 Task: Check the percentage active listings of cathedral ceiling in the last 5 years.
Action: Mouse moved to (748, 167)
Screenshot: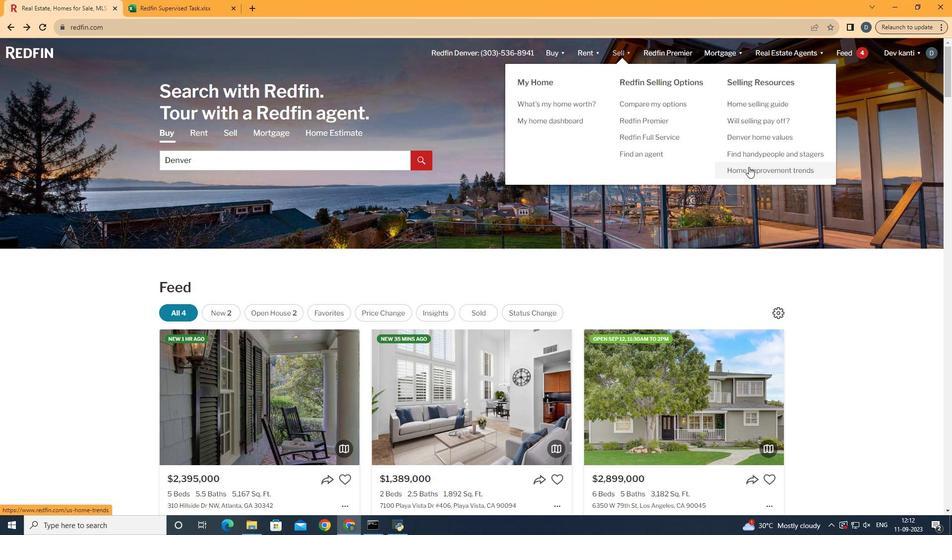 
Action: Mouse pressed left at (748, 167)
Screenshot: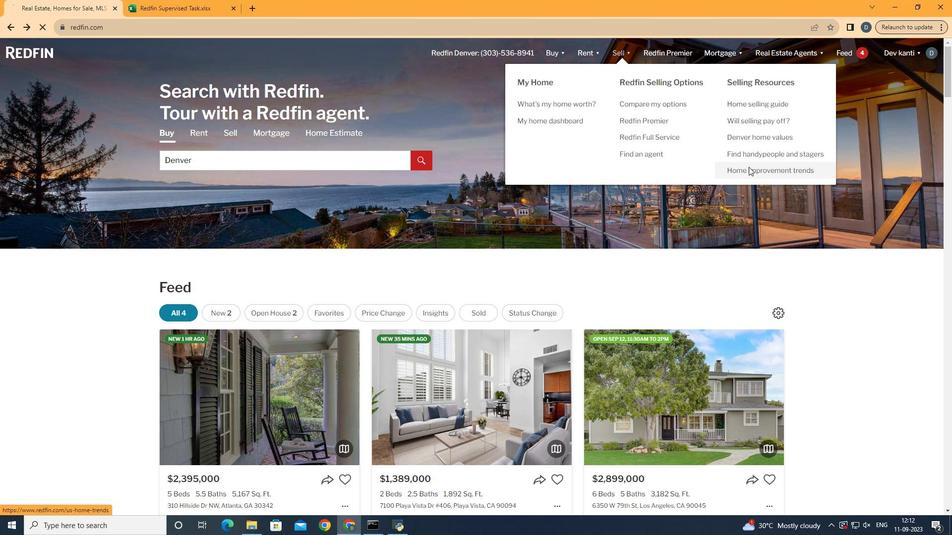 
Action: Mouse moved to (238, 187)
Screenshot: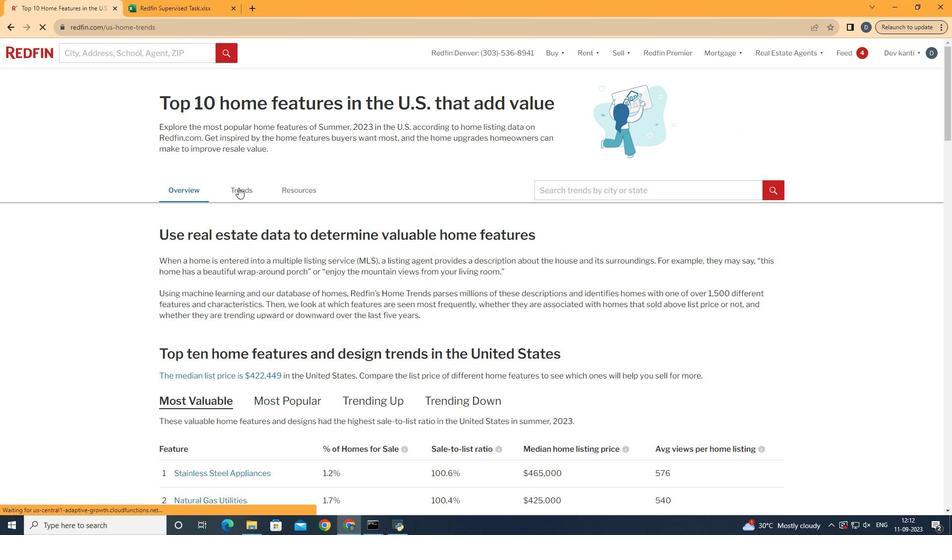 
Action: Mouse pressed left at (238, 187)
Screenshot: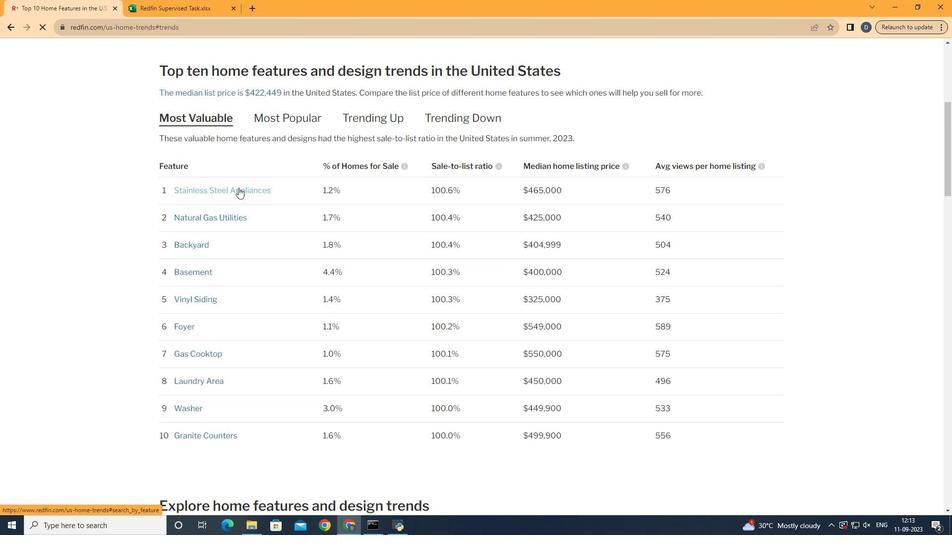 
Action: Mouse moved to (321, 274)
Screenshot: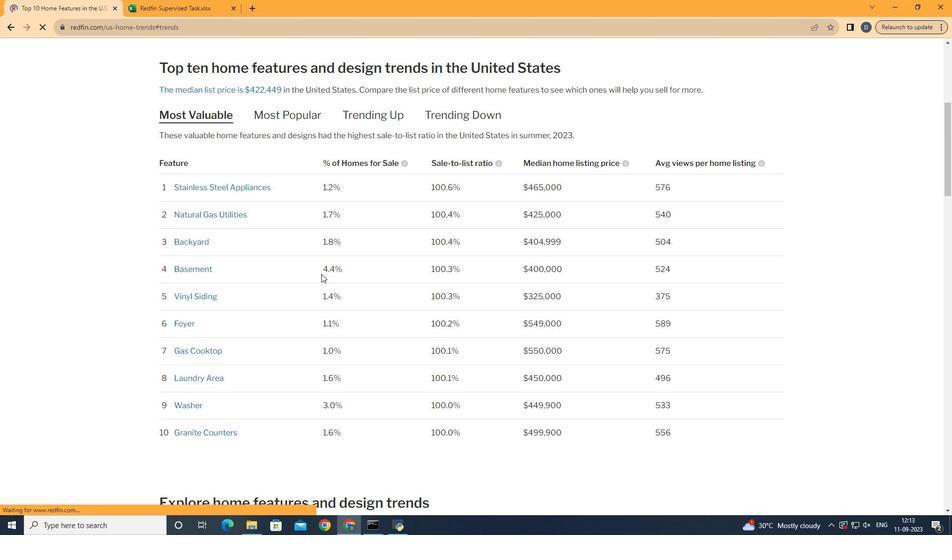 
Action: Mouse scrolled (321, 273) with delta (0, 0)
Screenshot: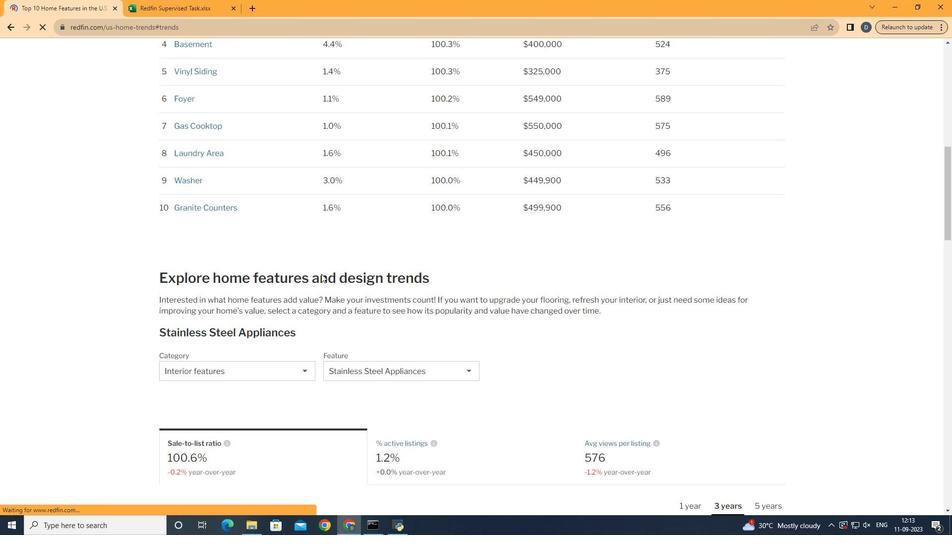 
Action: Mouse scrolled (321, 273) with delta (0, 0)
Screenshot: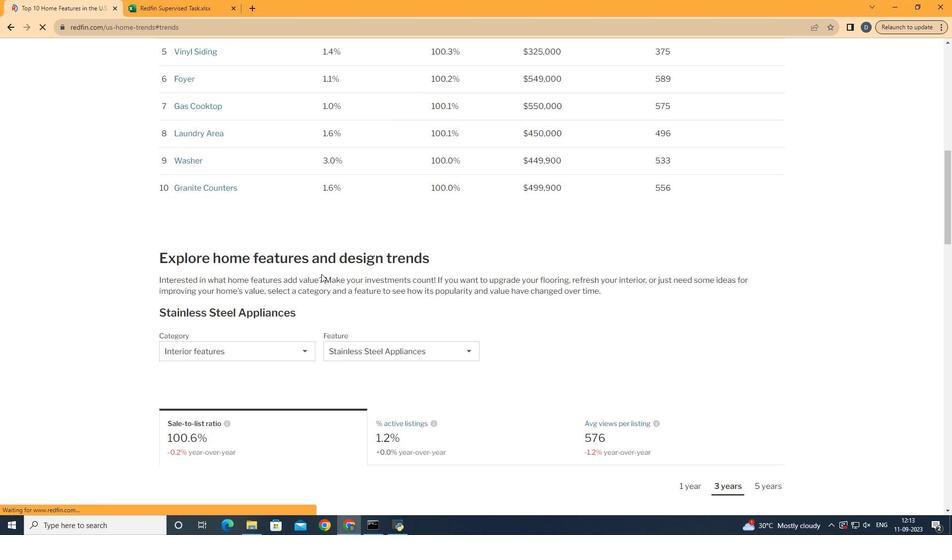 
Action: Mouse scrolled (321, 273) with delta (0, 0)
Screenshot: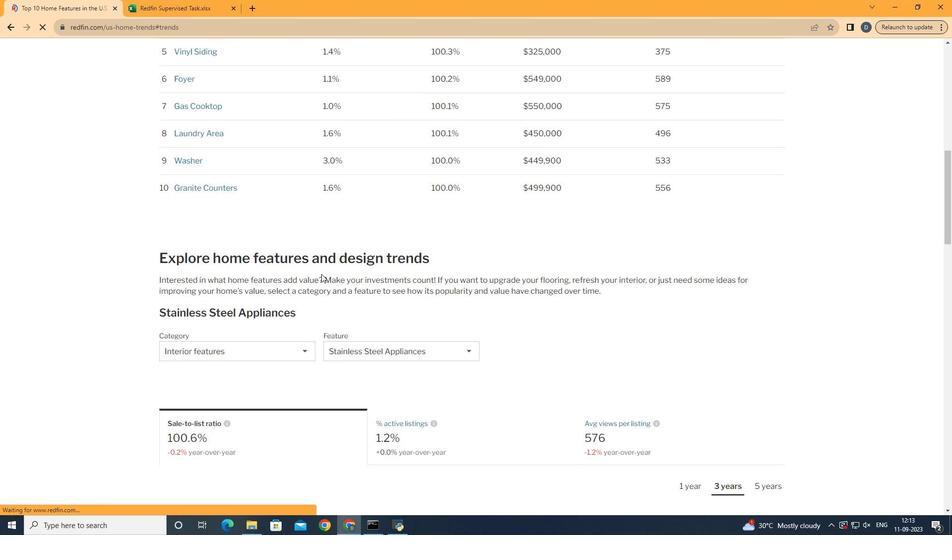 
Action: Mouse scrolled (321, 273) with delta (0, 0)
Screenshot: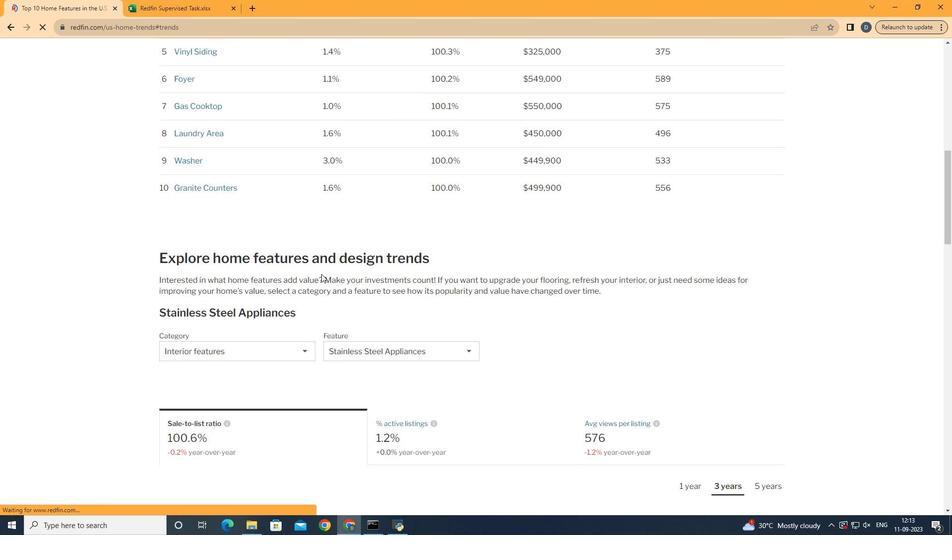 
Action: Mouse scrolled (321, 273) with delta (0, 0)
Screenshot: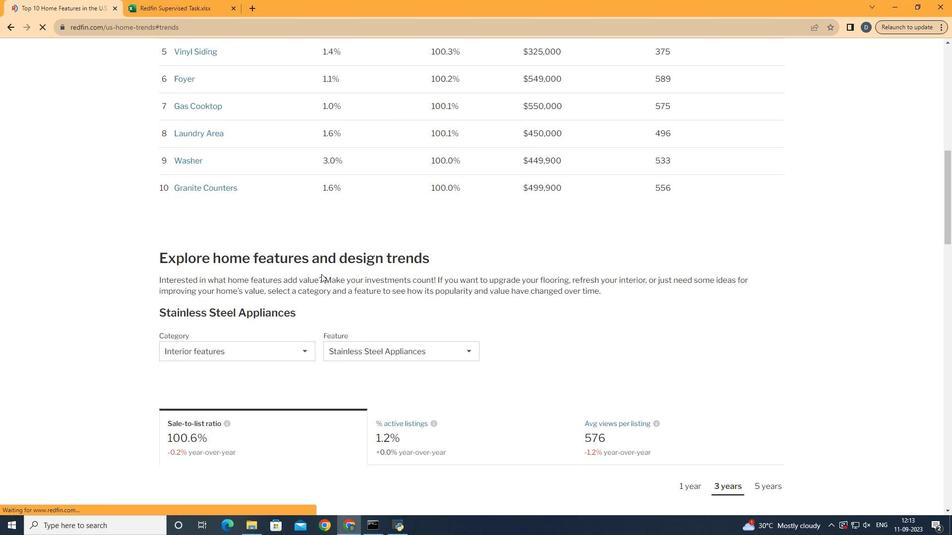
Action: Mouse scrolled (321, 273) with delta (0, 0)
Screenshot: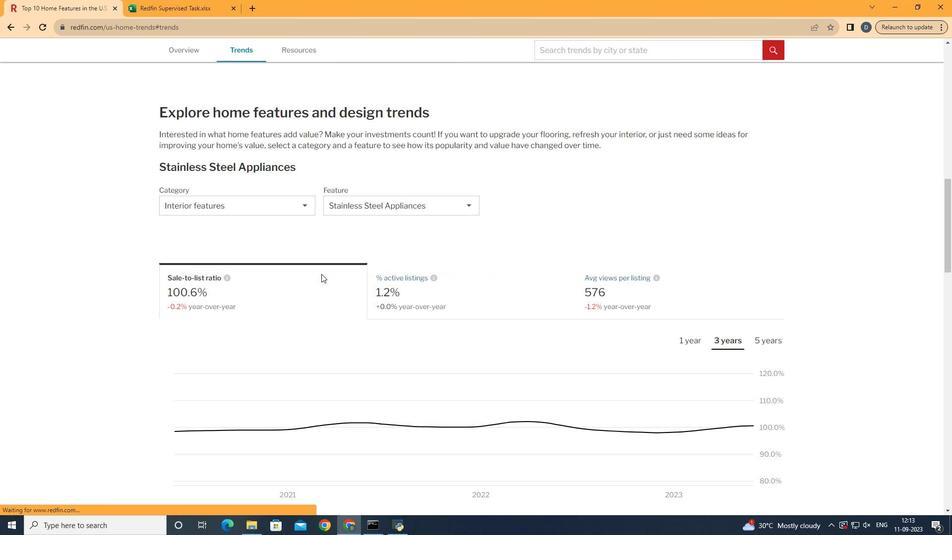 
Action: Mouse scrolled (321, 273) with delta (0, 0)
Screenshot: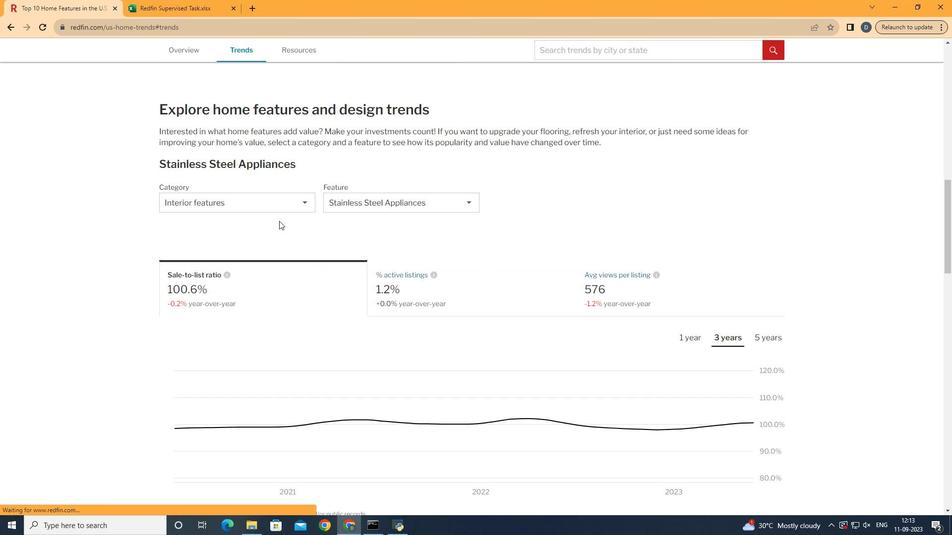 
Action: Mouse scrolled (321, 273) with delta (0, 0)
Screenshot: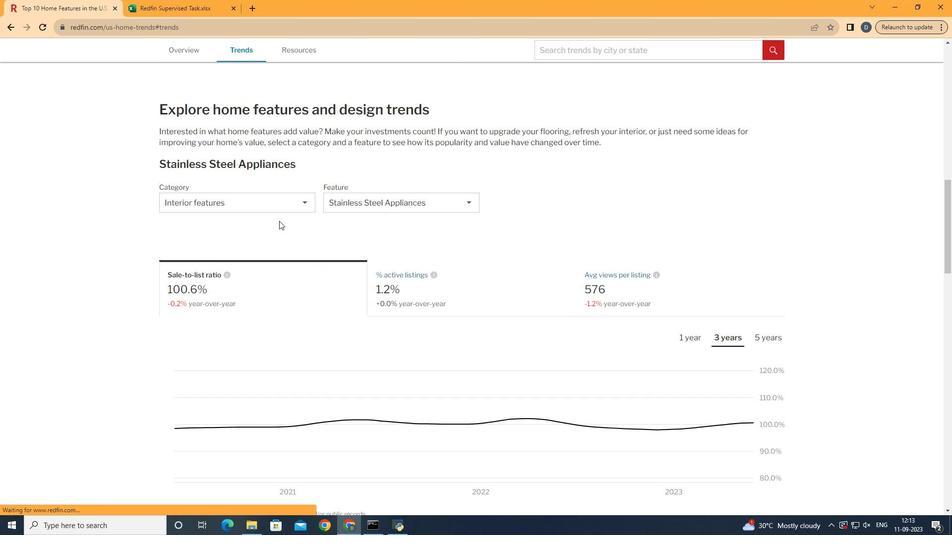 
Action: Mouse moved to (261, 215)
Screenshot: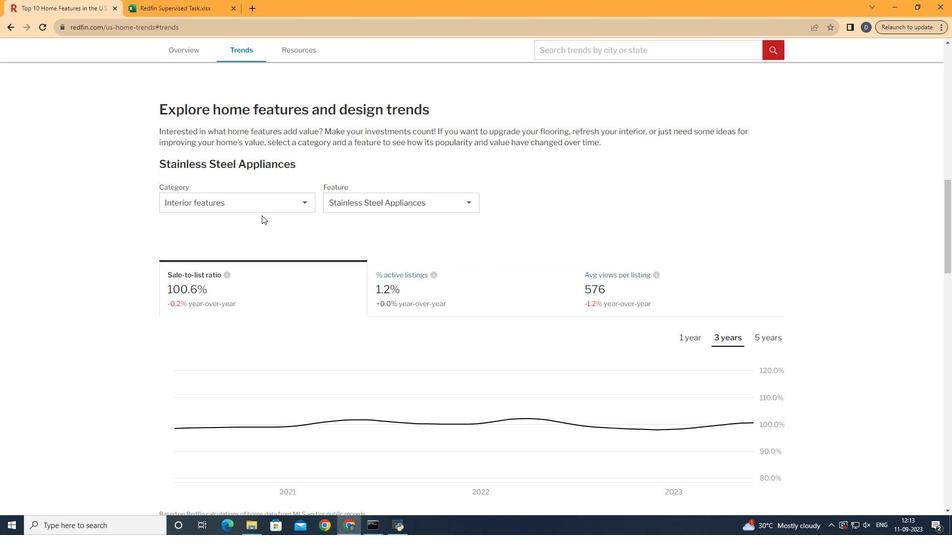 
Action: Mouse pressed left at (261, 215)
Screenshot: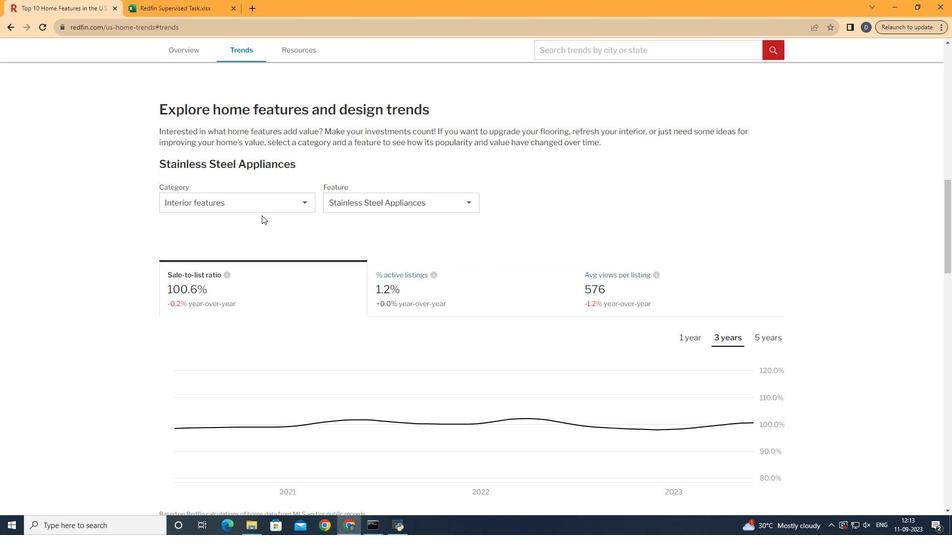 
Action: Mouse moved to (289, 202)
Screenshot: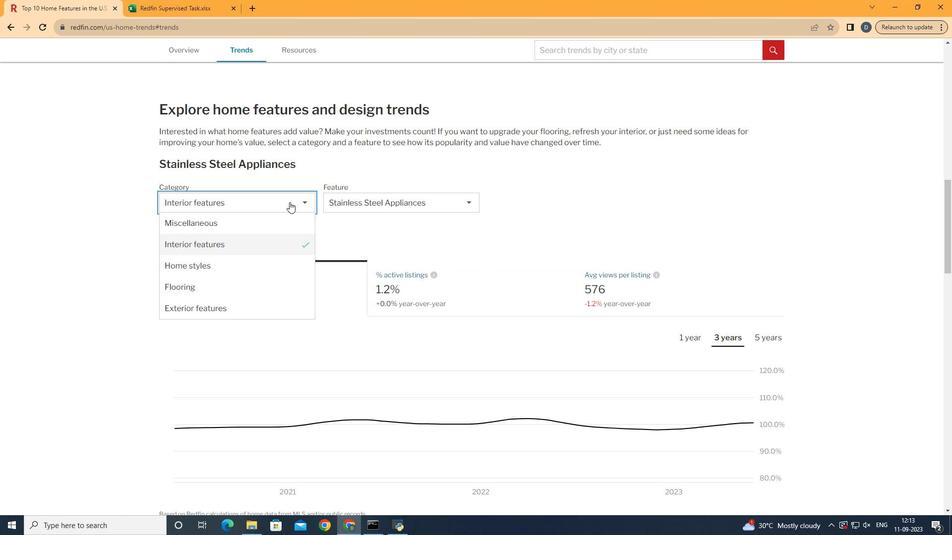 
Action: Mouse pressed left at (289, 202)
Screenshot: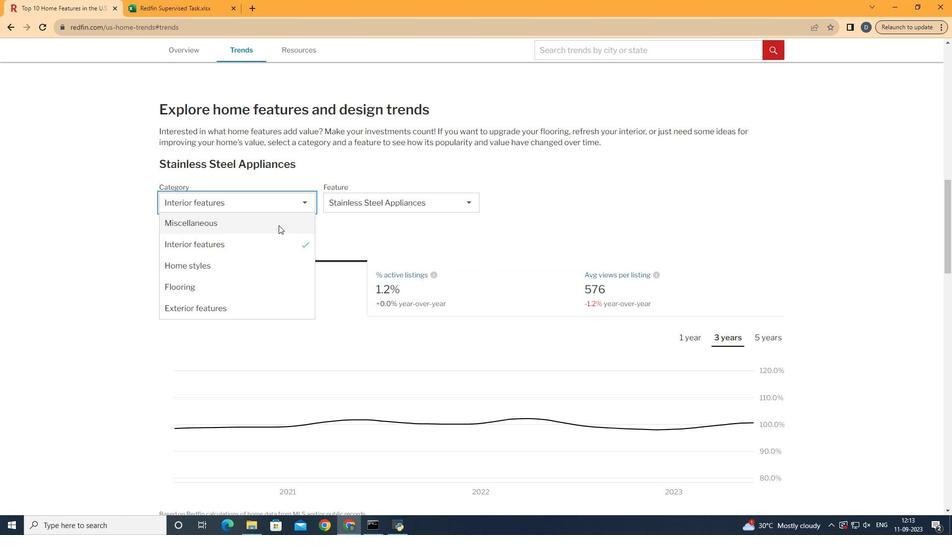 
Action: Mouse moved to (278, 234)
Screenshot: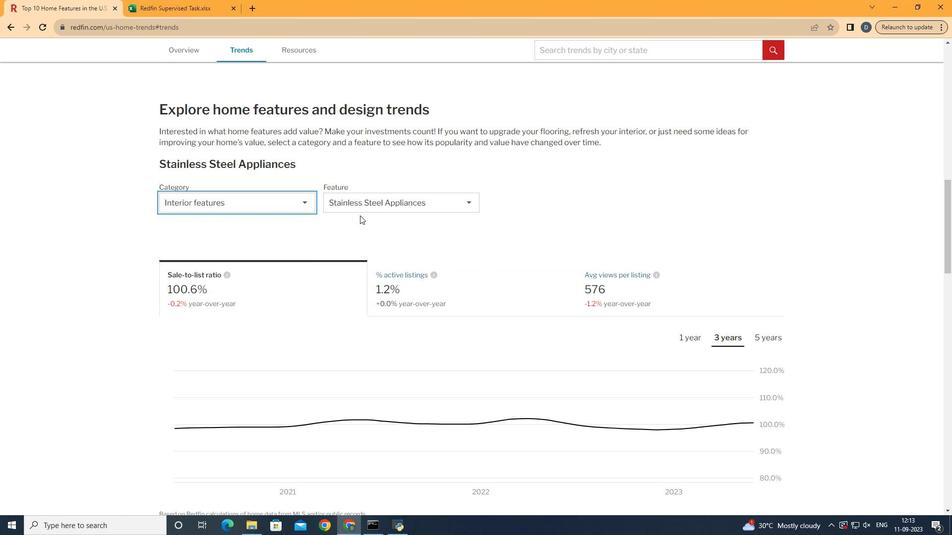 
Action: Mouse pressed left at (278, 234)
Screenshot: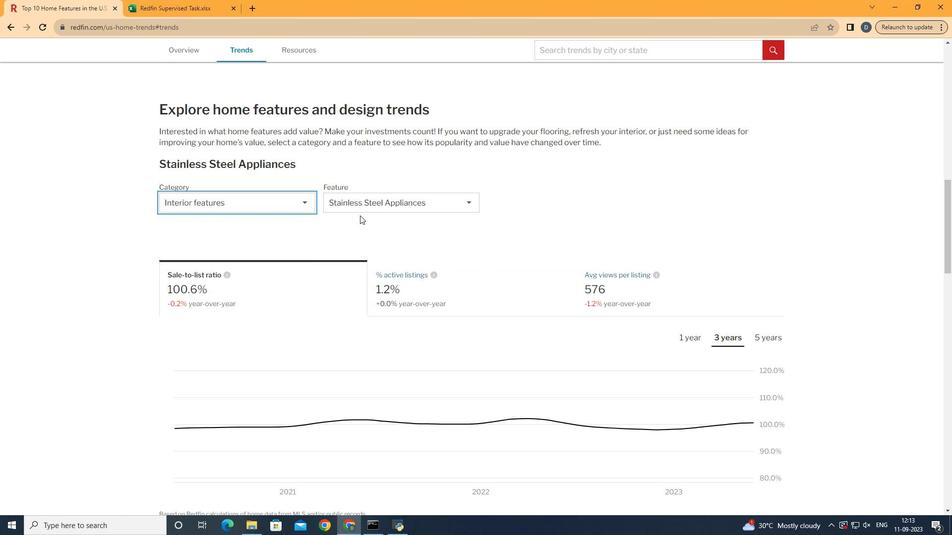 
Action: Mouse moved to (392, 204)
Screenshot: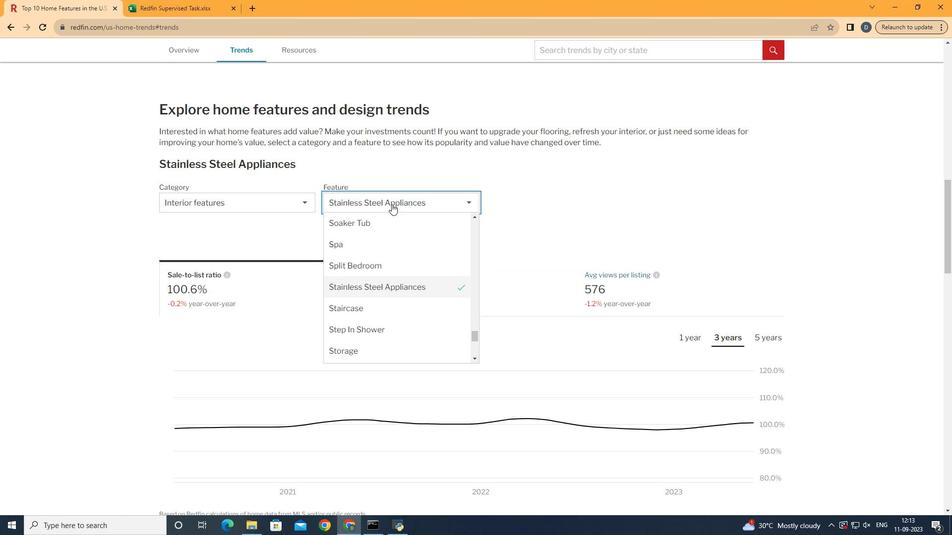 
Action: Mouse pressed left at (392, 204)
Screenshot: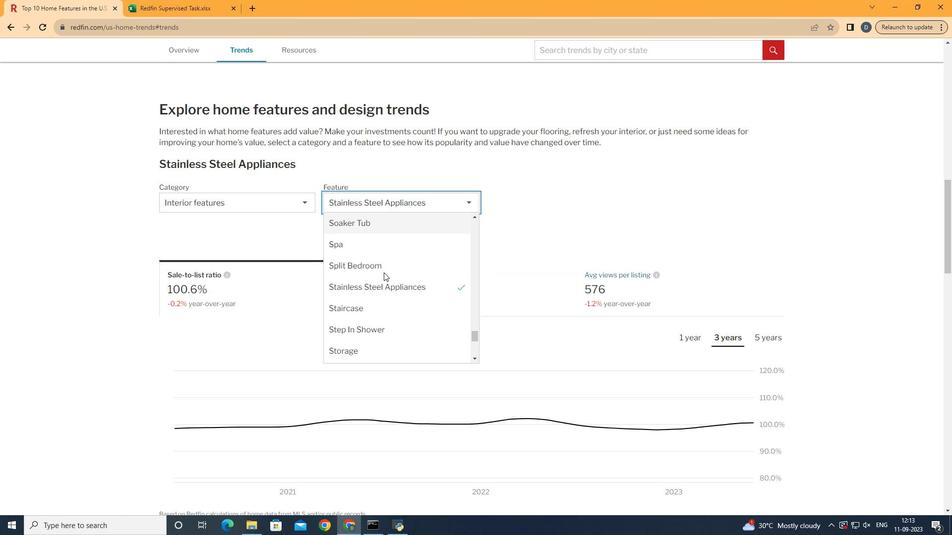 
Action: Mouse moved to (390, 298)
Screenshot: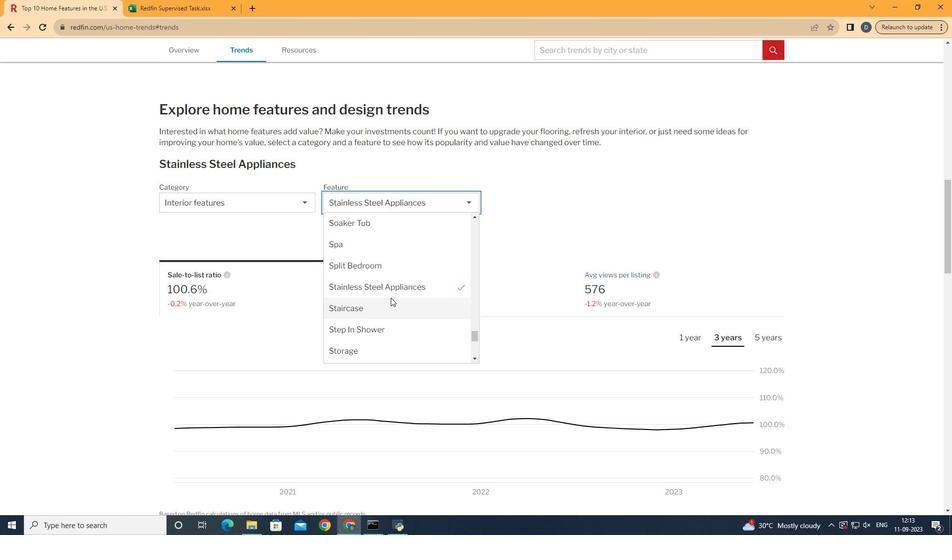 
Action: Mouse scrolled (390, 298) with delta (0, 0)
Screenshot: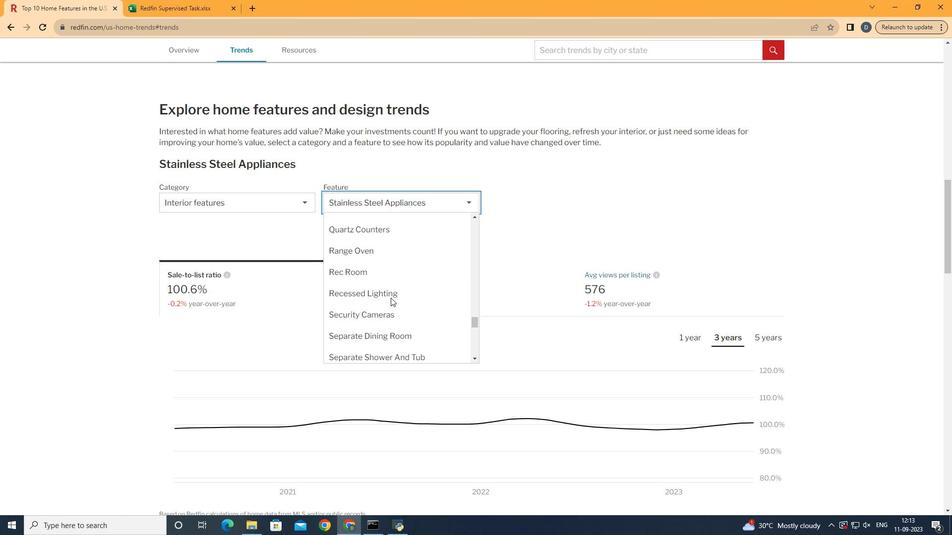 
Action: Mouse scrolled (390, 298) with delta (0, 0)
Screenshot: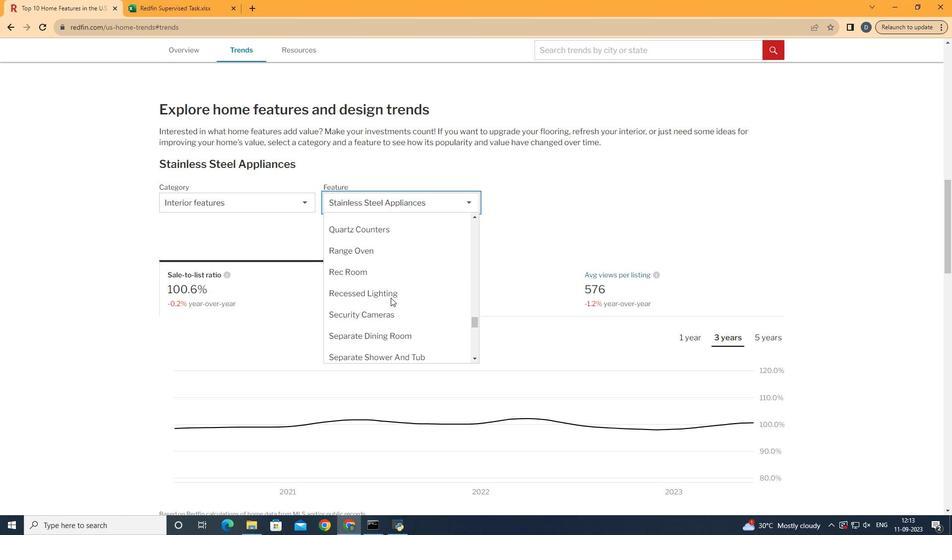 
Action: Mouse scrolled (390, 298) with delta (0, 0)
Screenshot: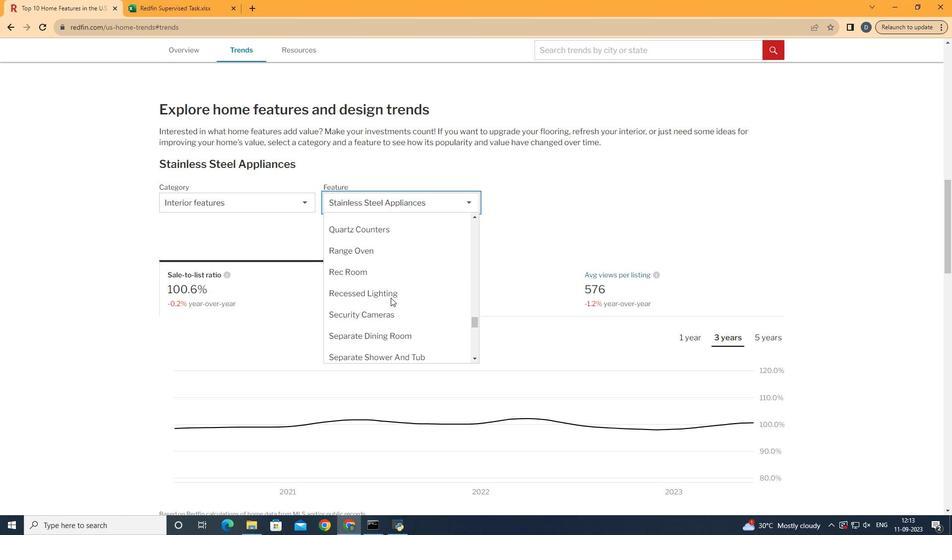 
Action: Mouse scrolled (390, 298) with delta (0, 0)
Screenshot: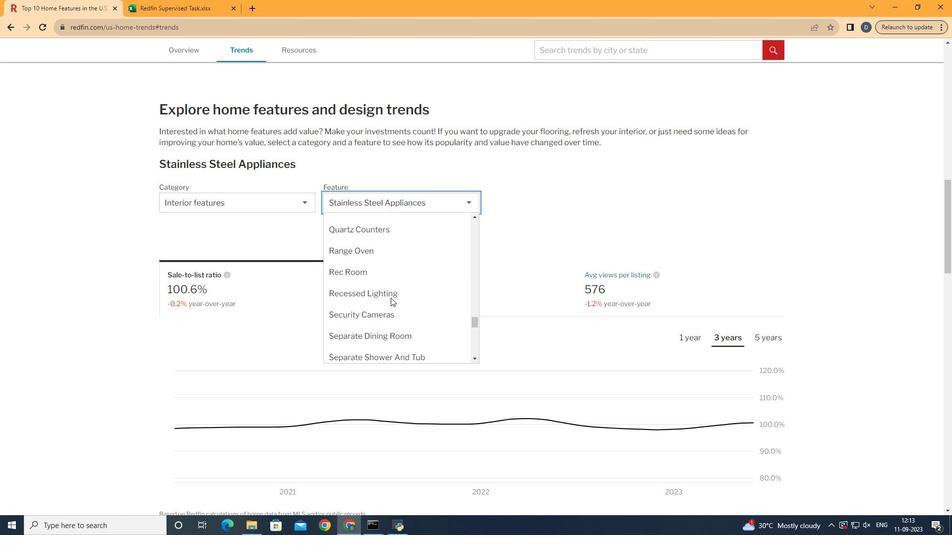 
Action: Mouse scrolled (390, 298) with delta (0, 0)
Screenshot: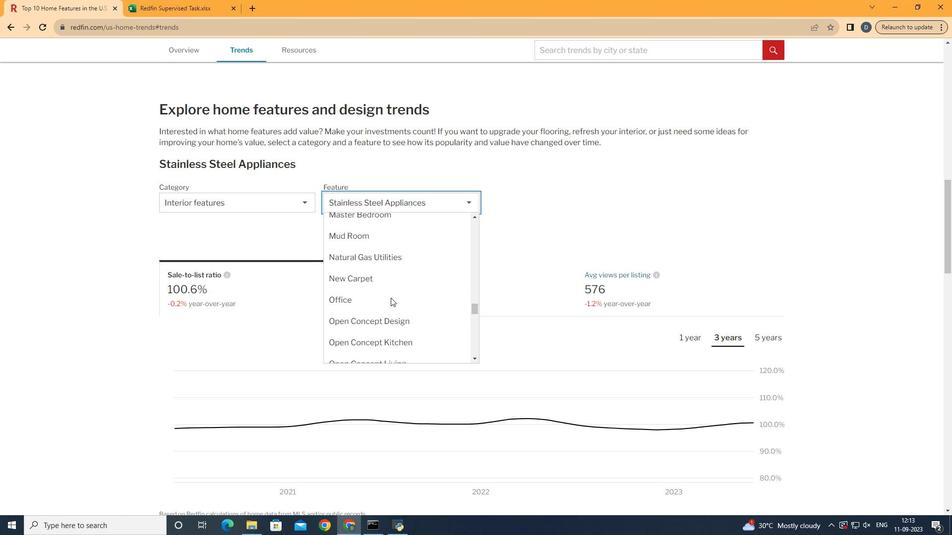 
Action: Mouse scrolled (390, 298) with delta (0, 0)
Screenshot: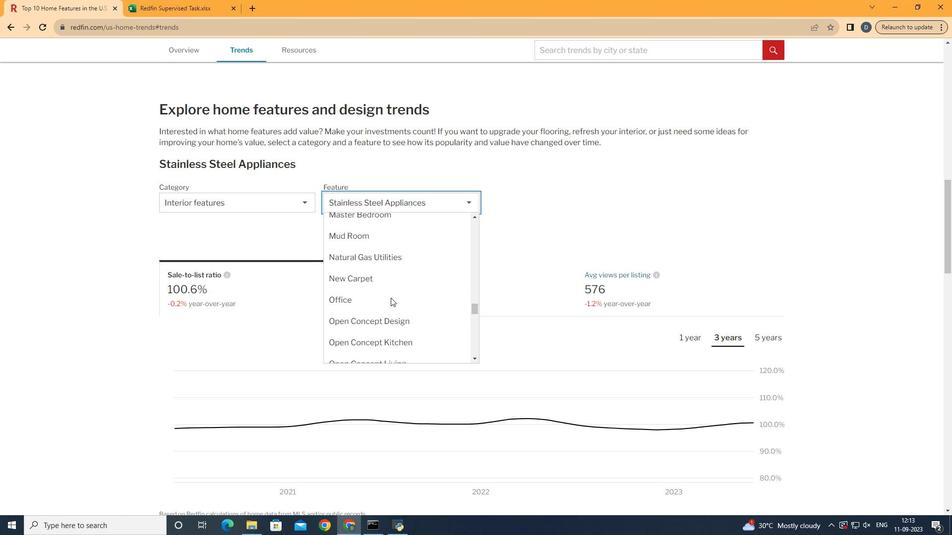 
Action: Mouse scrolled (390, 298) with delta (0, 0)
Screenshot: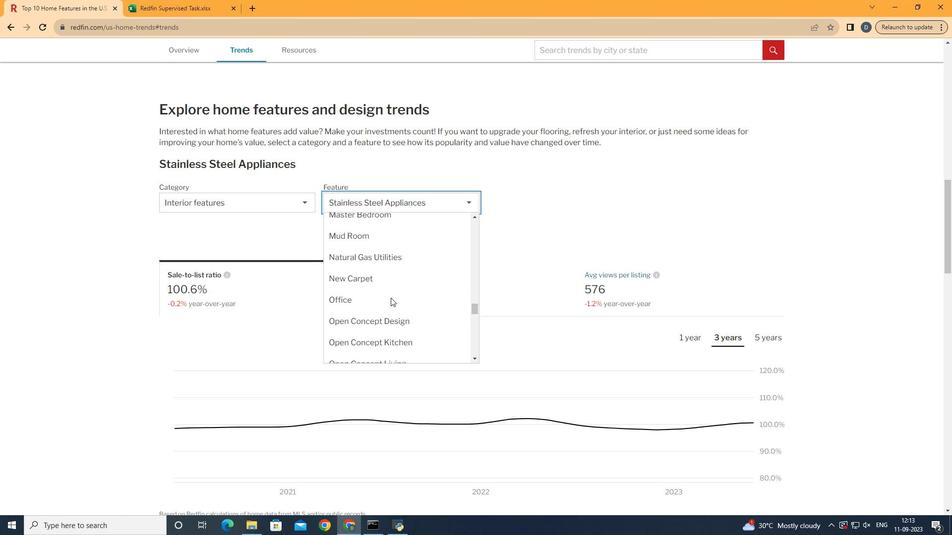 
Action: Mouse scrolled (390, 298) with delta (0, 0)
Screenshot: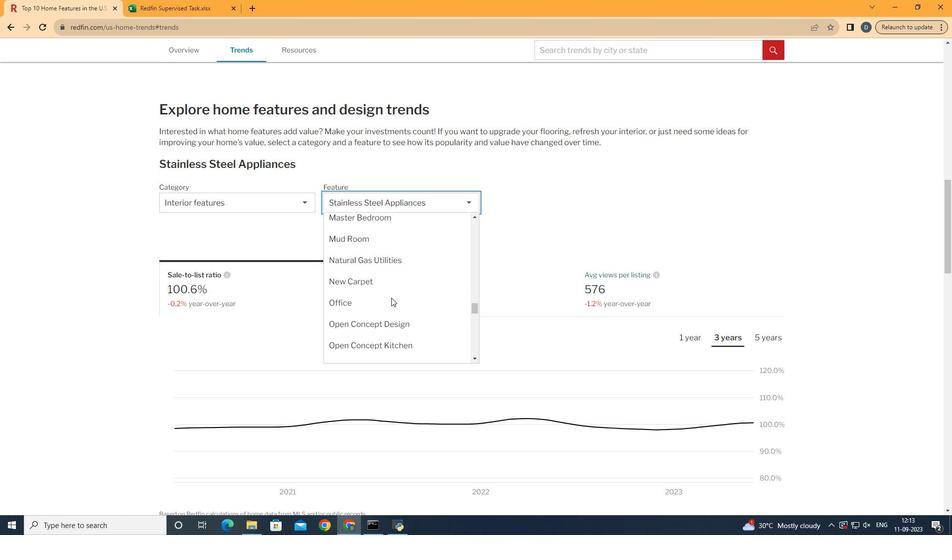 
Action: Mouse scrolled (390, 298) with delta (0, 0)
Screenshot: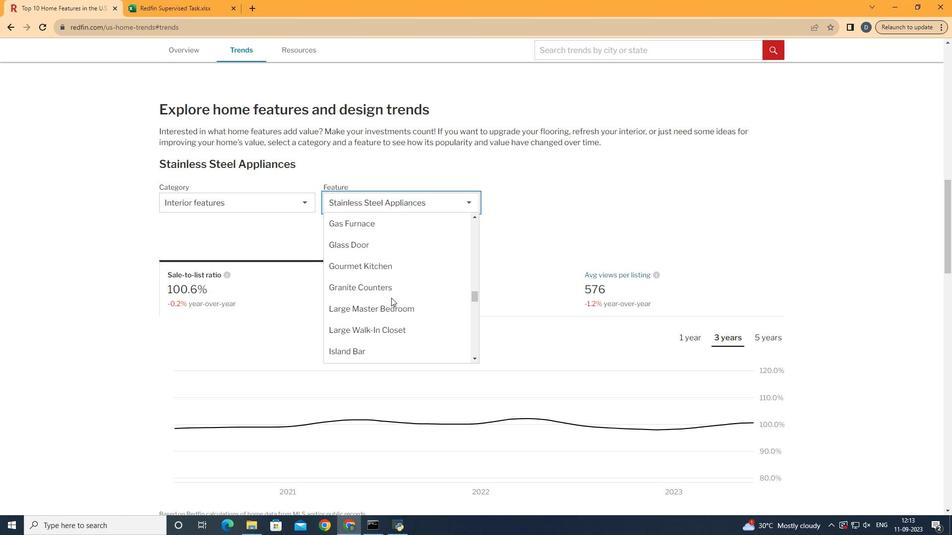 
Action: Mouse moved to (391, 298)
Screenshot: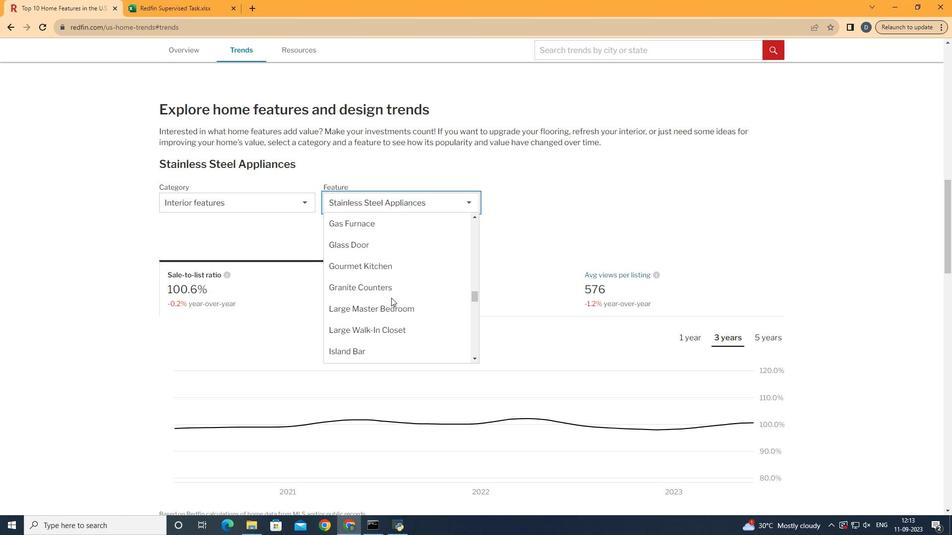 
Action: Mouse scrolled (391, 298) with delta (0, 0)
Screenshot: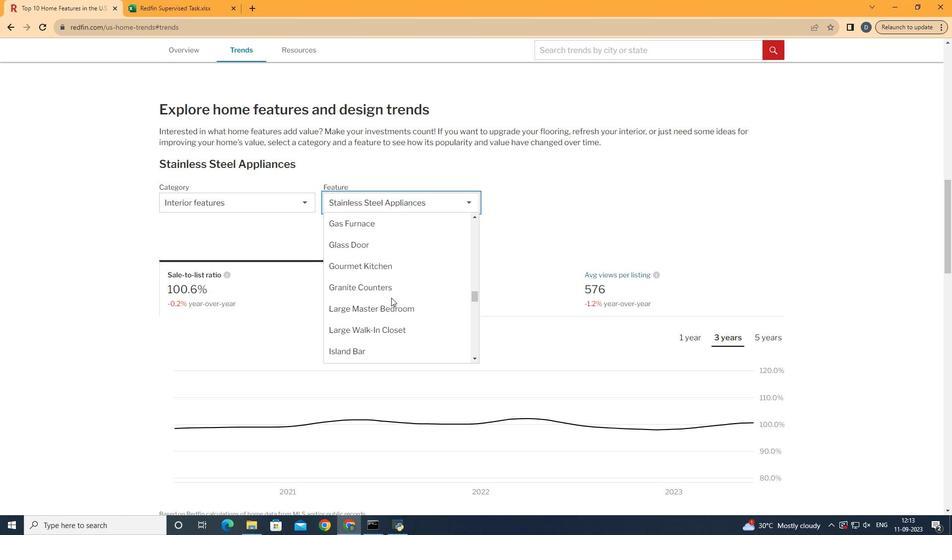 
Action: Mouse scrolled (391, 298) with delta (0, 0)
Screenshot: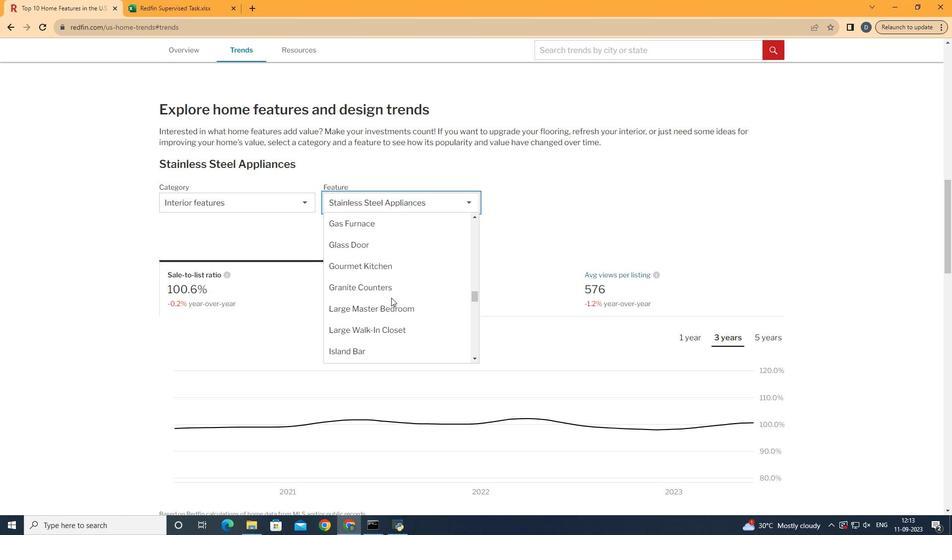 
Action: Mouse scrolled (391, 298) with delta (0, 0)
Screenshot: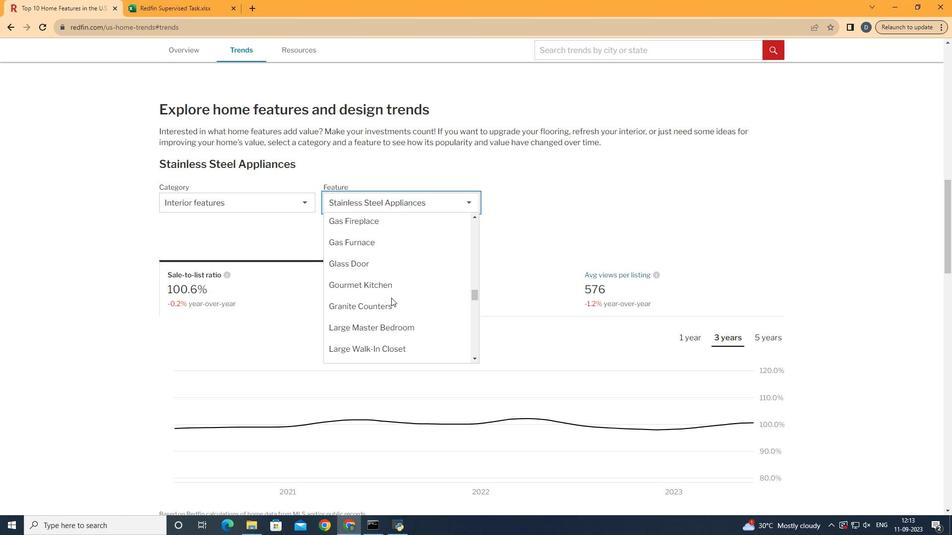 
Action: Mouse scrolled (391, 298) with delta (0, 0)
Screenshot: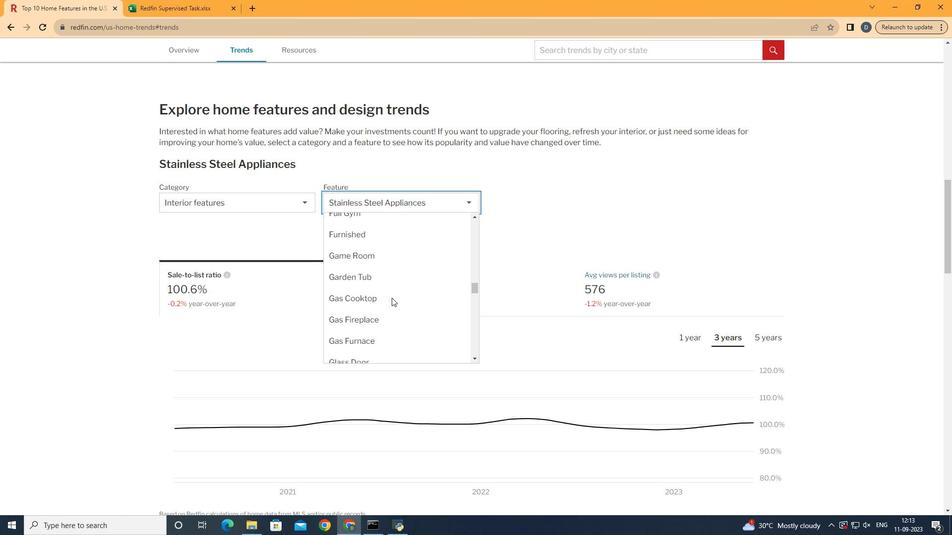 
Action: Mouse scrolled (391, 298) with delta (0, 0)
Screenshot: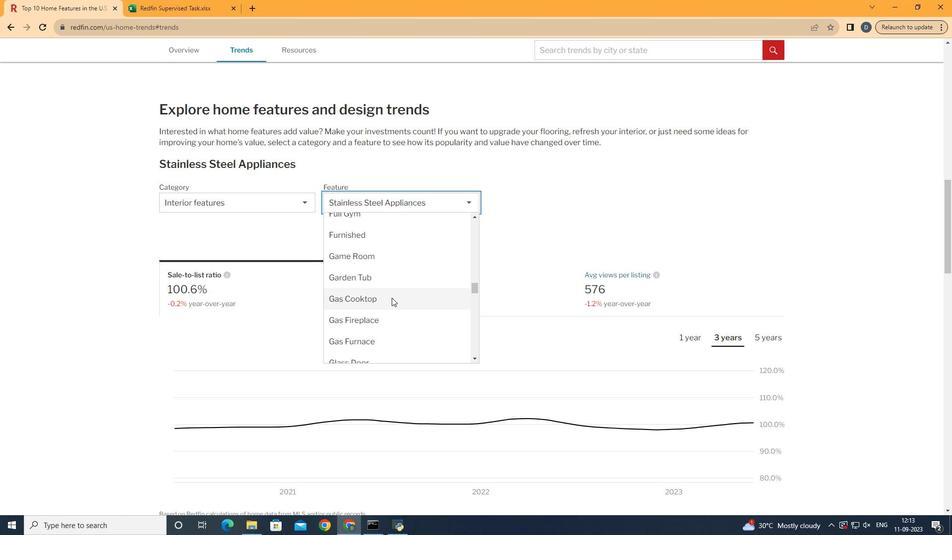 
Action: Mouse moved to (391, 298)
Screenshot: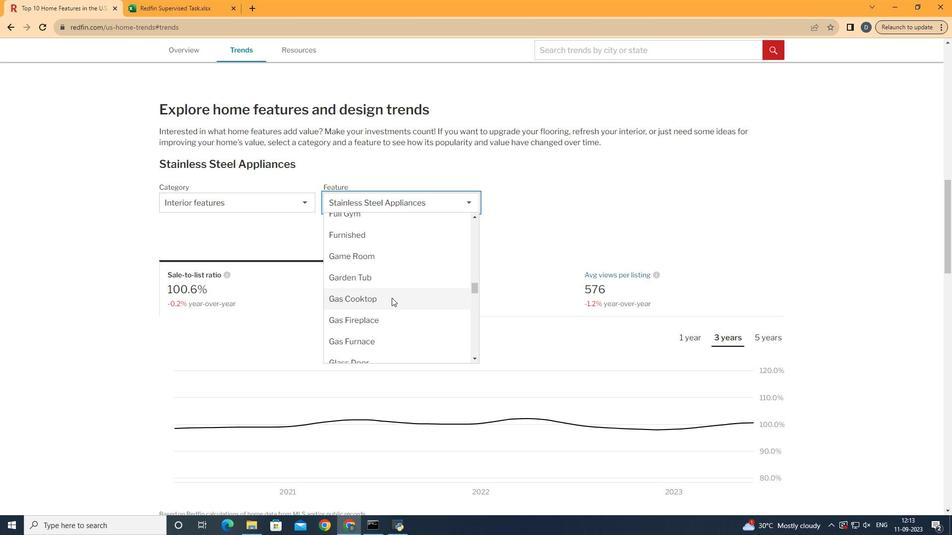 
Action: Mouse scrolled (391, 298) with delta (0, 0)
Screenshot: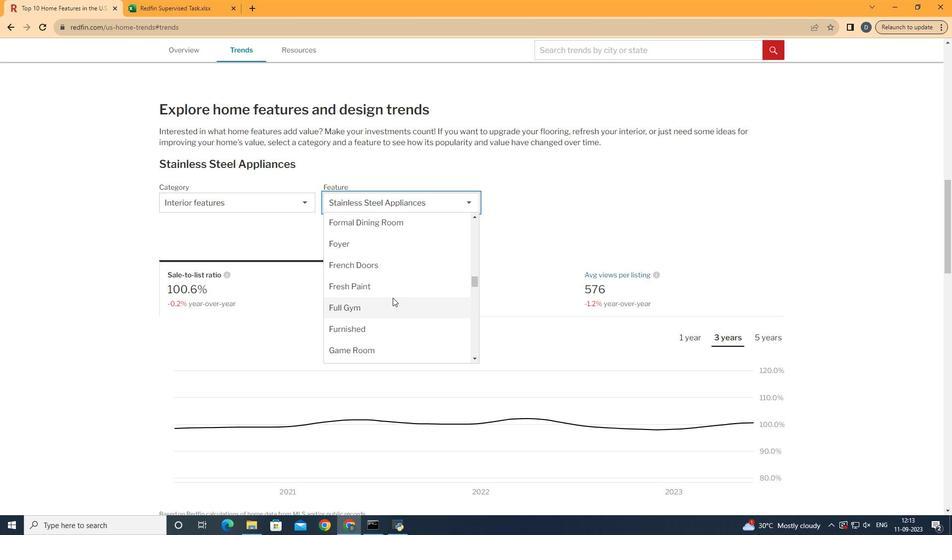 
Action: Mouse scrolled (391, 298) with delta (0, 0)
Screenshot: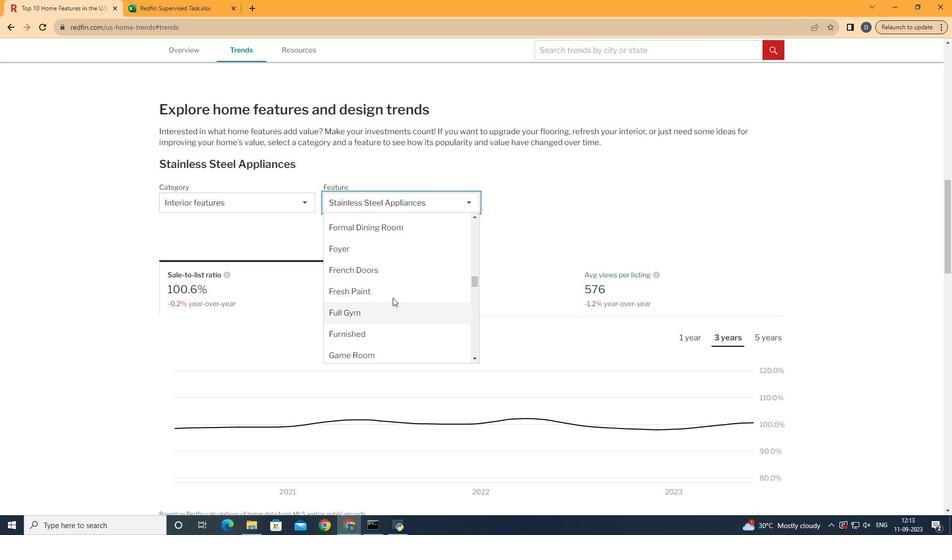 
Action: Mouse moved to (393, 297)
Screenshot: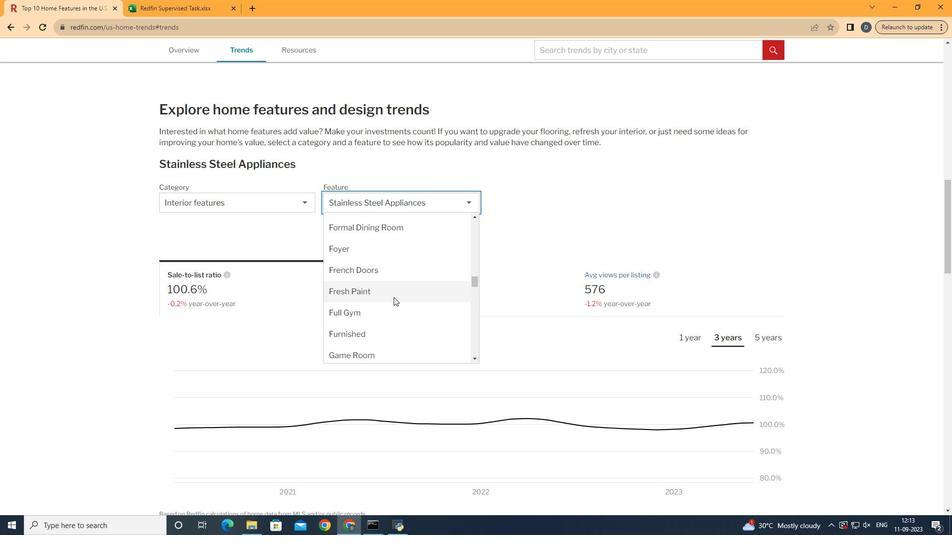 
Action: Mouse scrolled (393, 298) with delta (0, 0)
Screenshot: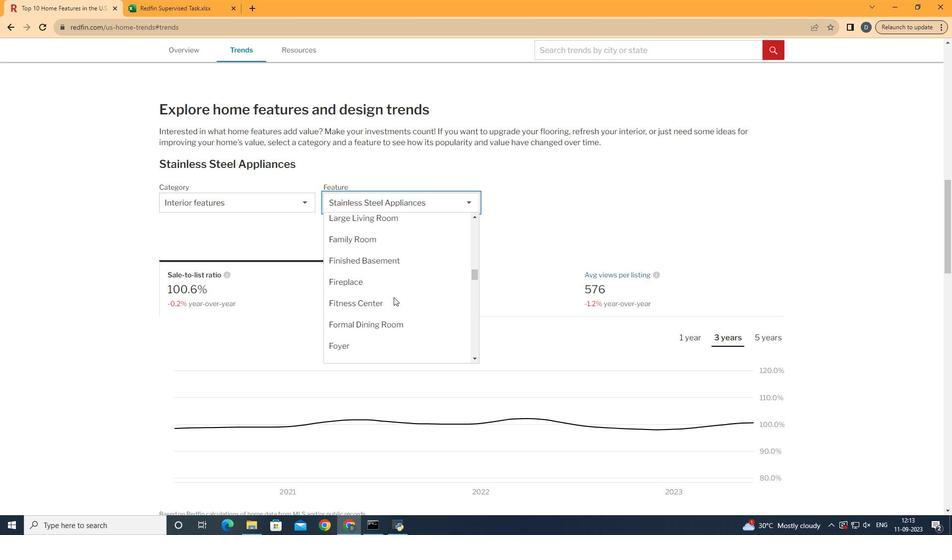 
Action: Mouse scrolled (393, 298) with delta (0, 0)
Screenshot: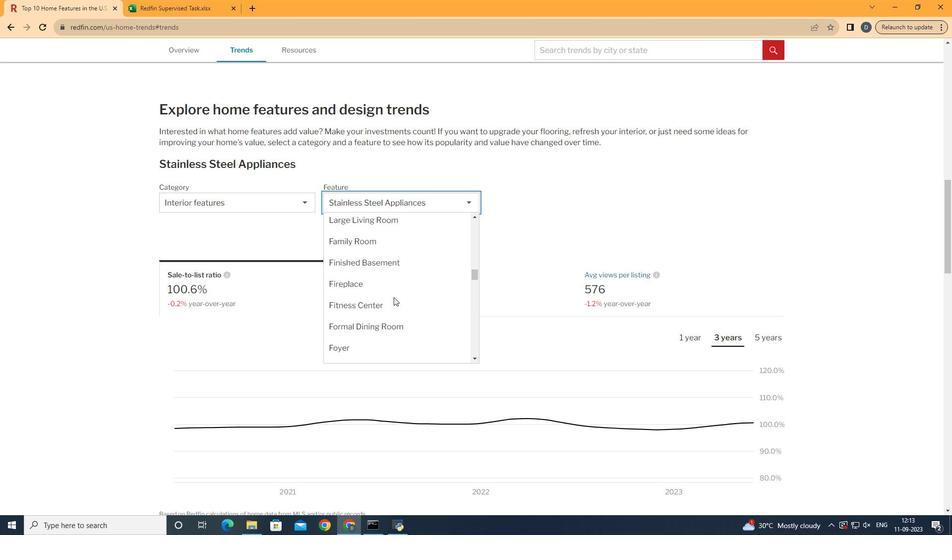 
Action: Mouse moved to (393, 297)
Screenshot: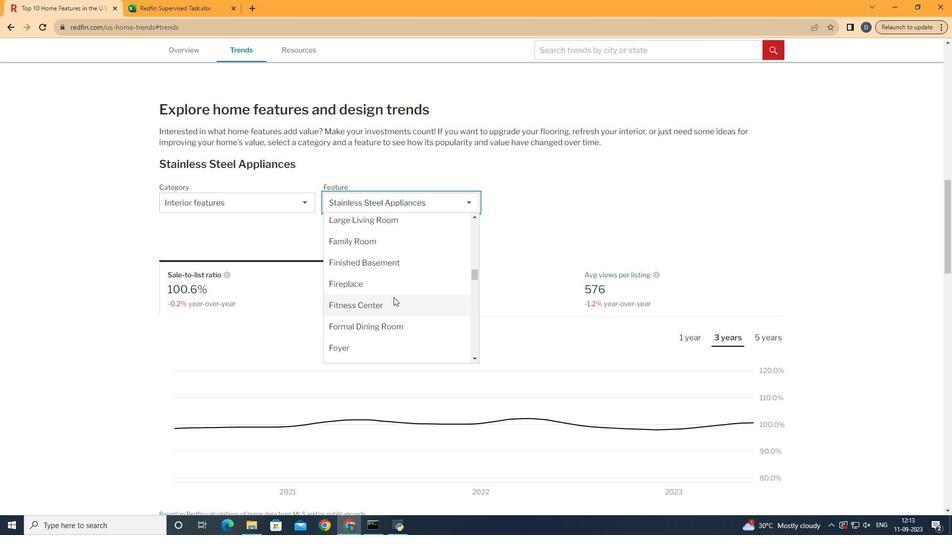
Action: Mouse scrolled (393, 298) with delta (0, 0)
Screenshot: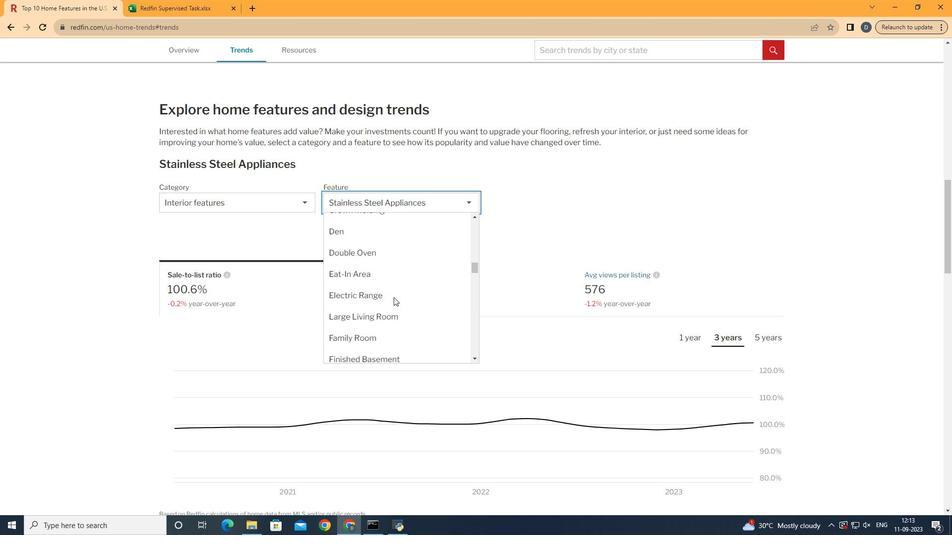 
Action: Mouse scrolled (393, 298) with delta (0, 0)
Screenshot: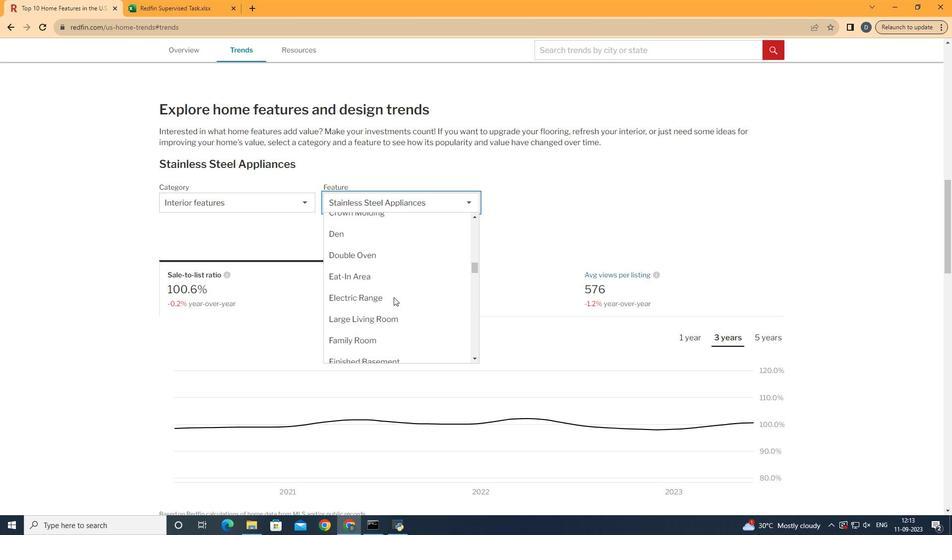 
Action: Mouse scrolled (393, 298) with delta (0, 0)
Screenshot: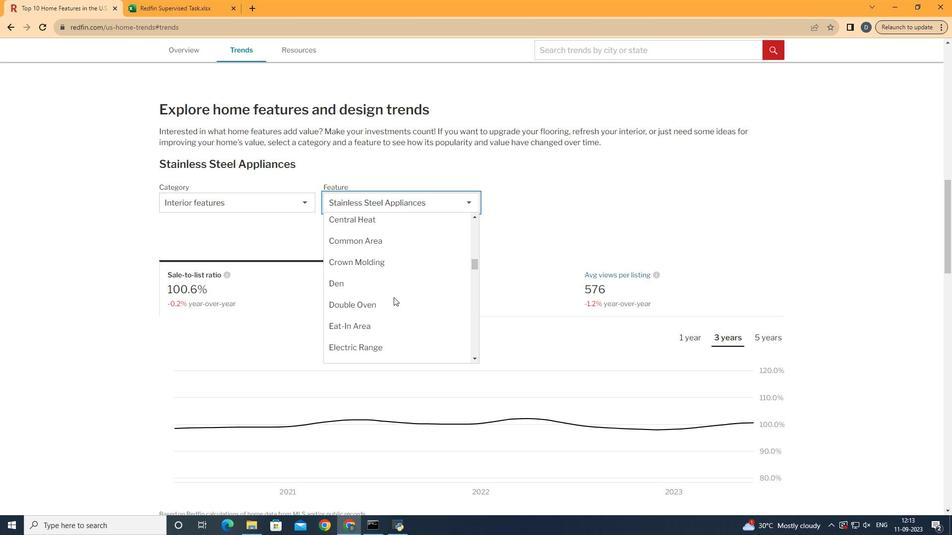 
Action: Mouse scrolled (393, 298) with delta (0, 0)
Screenshot: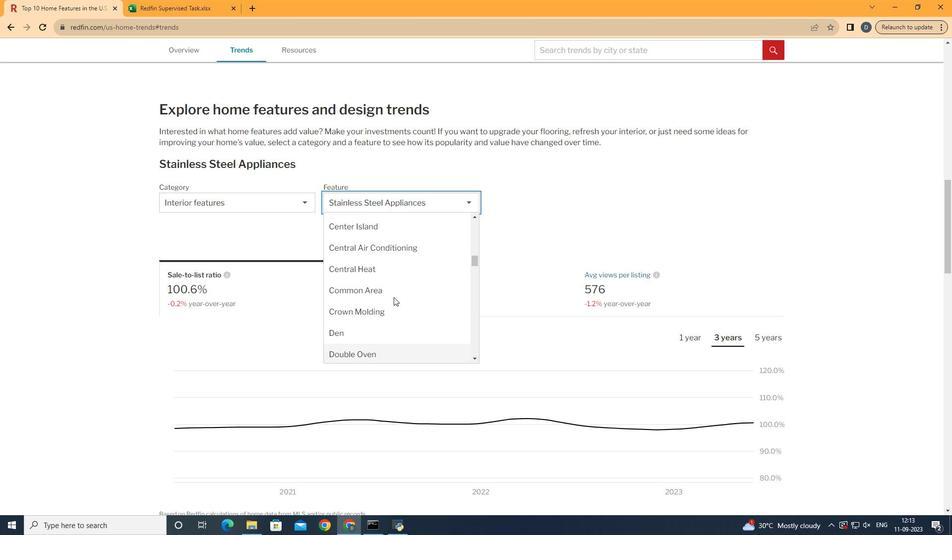 
Action: Mouse scrolled (393, 298) with delta (0, 0)
Screenshot: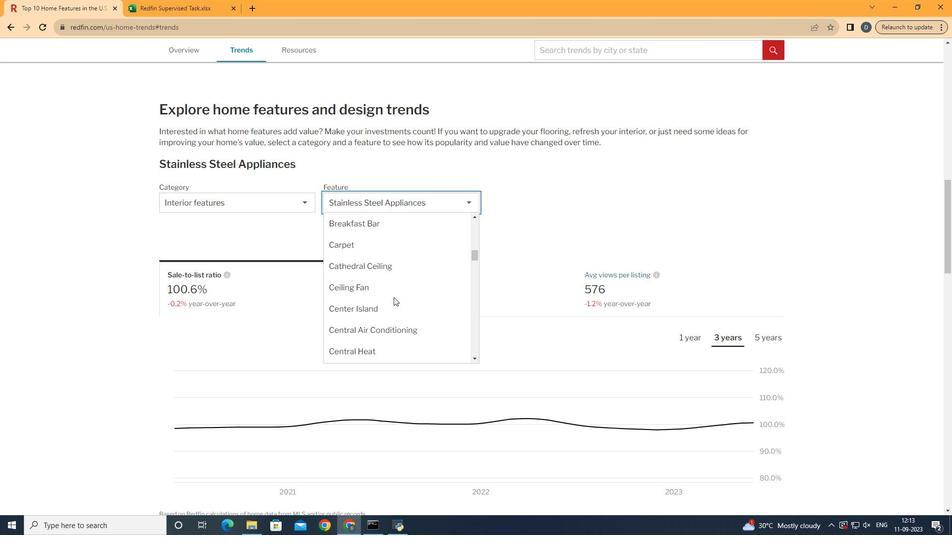 
Action: Mouse scrolled (393, 298) with delta (0, 0)
Screenshot: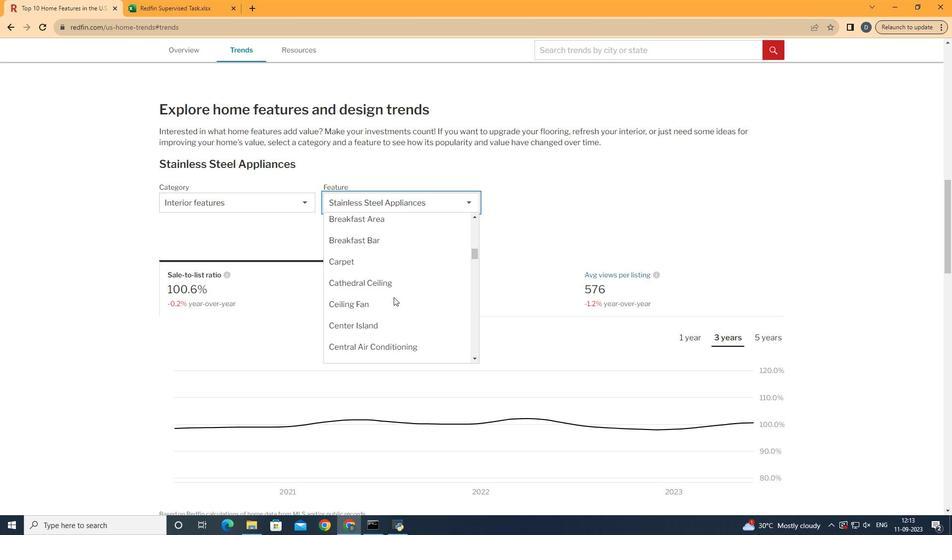 
Action: Mouse scrolled (393, 298) with delta (0, 0)
Screenshot: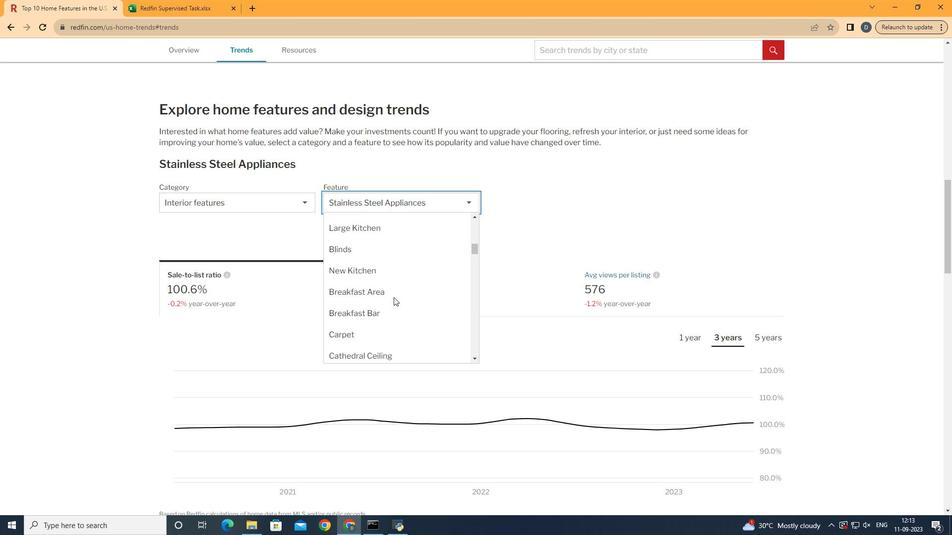 
Action: Mouse scrolled (393, 298) with delta (0, 0)
Screenshot: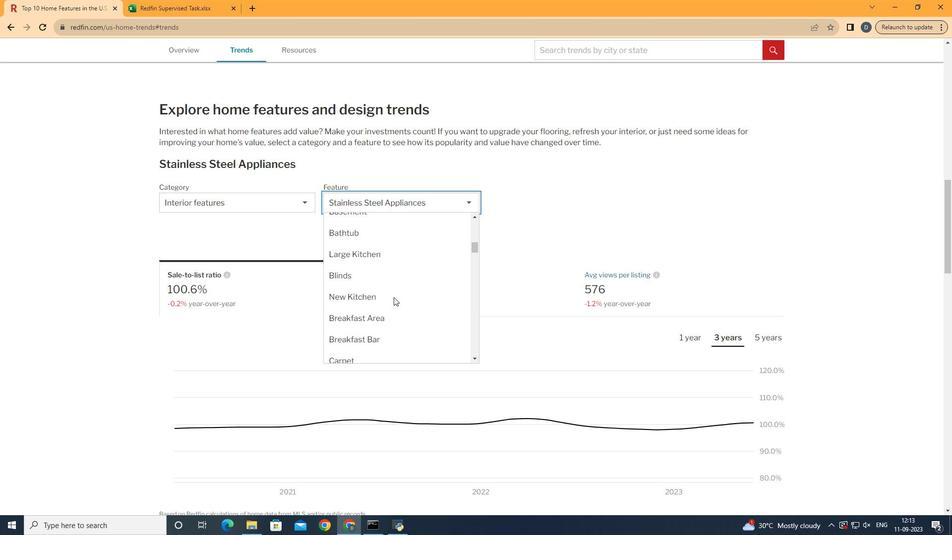 
Action: Mouse moved to (398, 296)
Screenshot: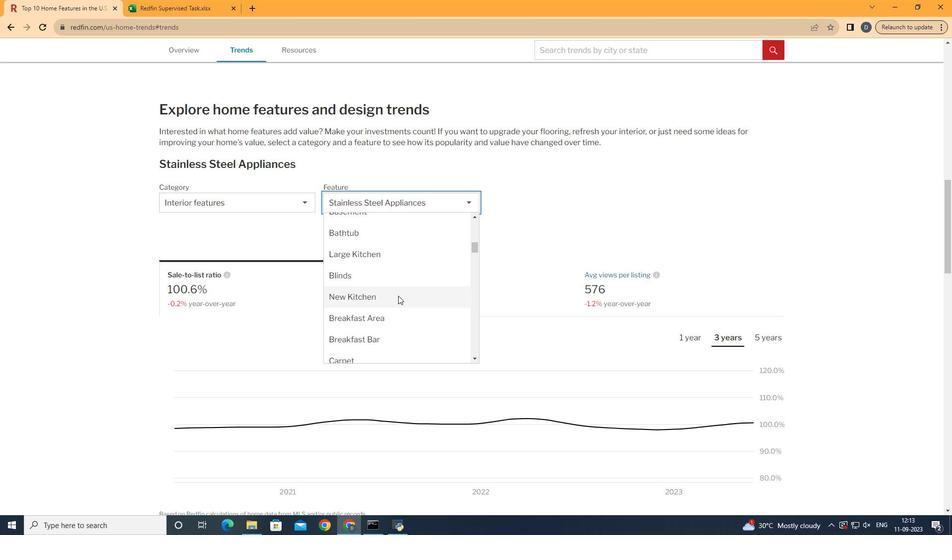 
Action: Mouse scrolled (398, 296) with delta (0, 0)
Screenshot: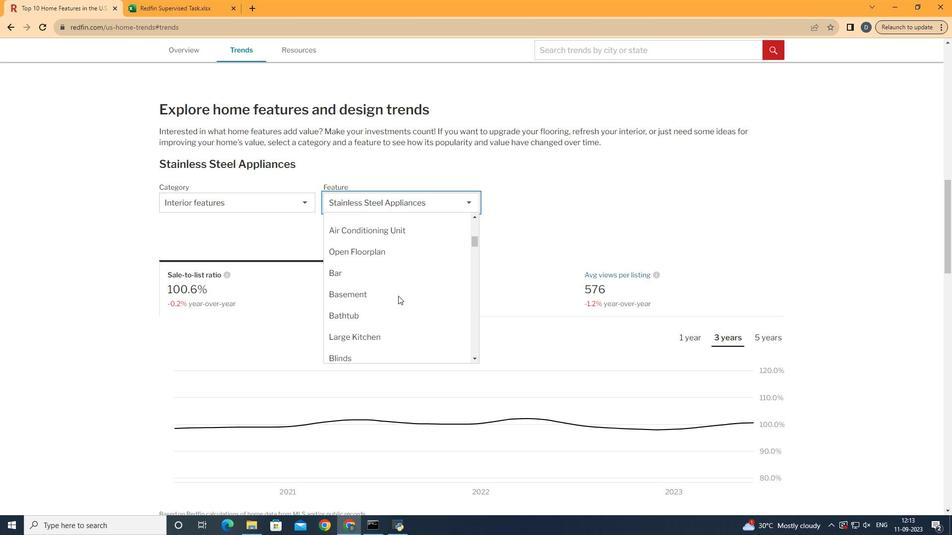 
Action: Mouse scrolled (398, 296) with delta (0, 0)
Screenshot: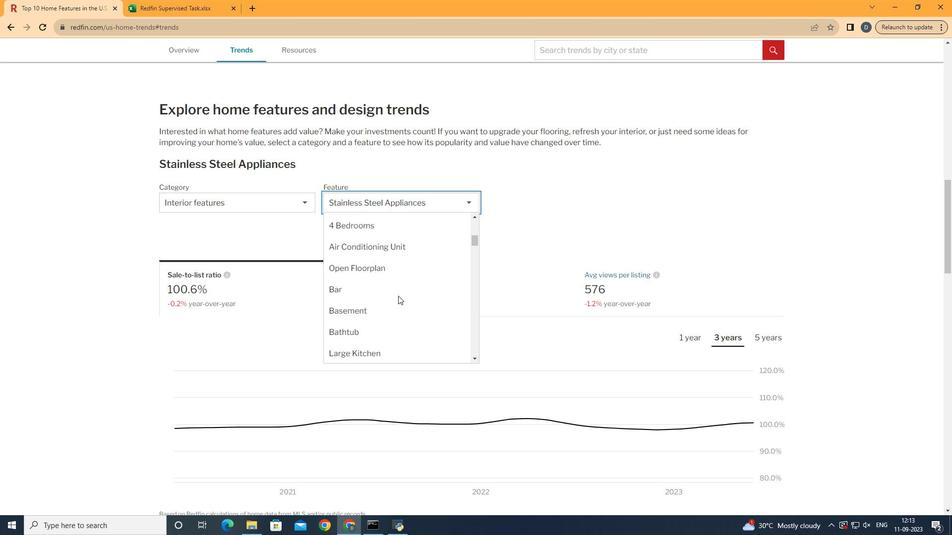 
Action: Mouse scrolled (398, 295) with delta (0, 0)
Screenshot: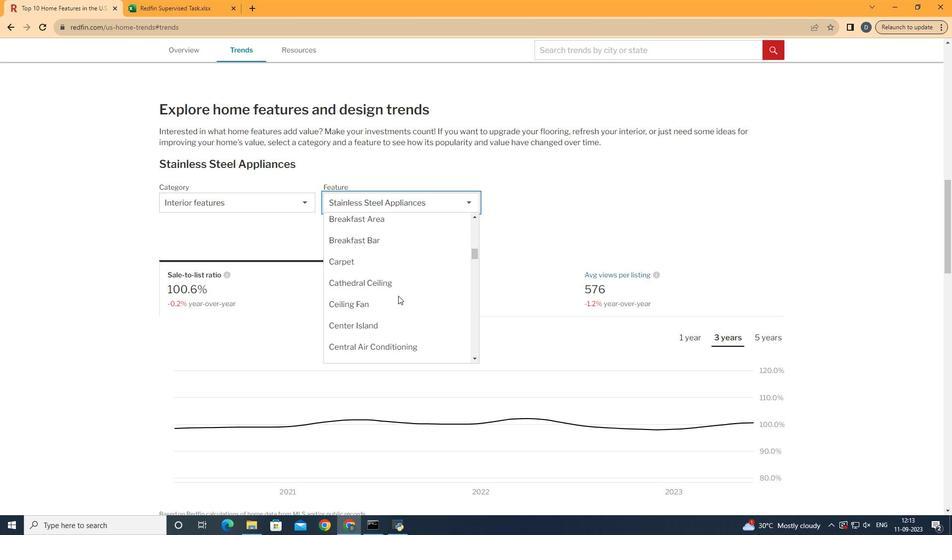 
Action: Mouse scrolled (398, 295) with delta (0, 0)
Screenshot: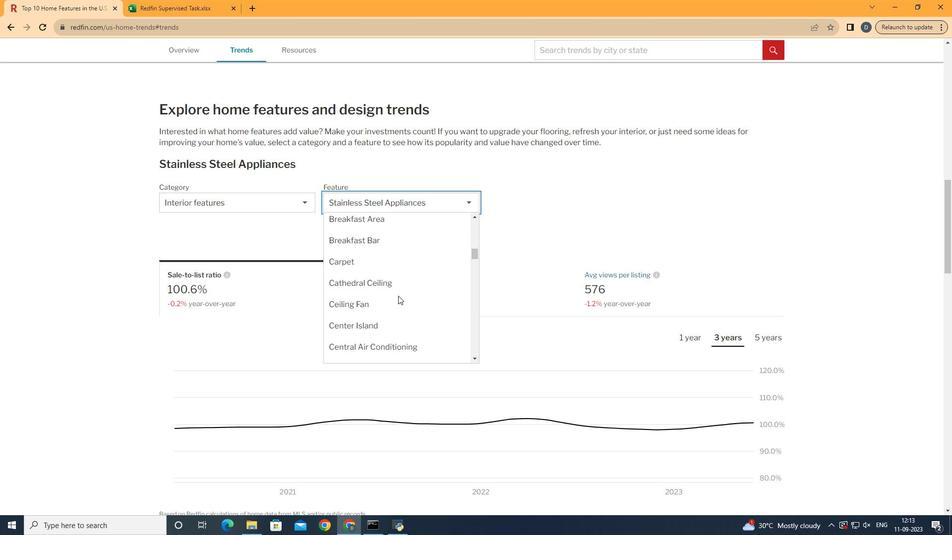
Action: Mouse scrolled (398, 295) with delta (0, 0)
Screenshot: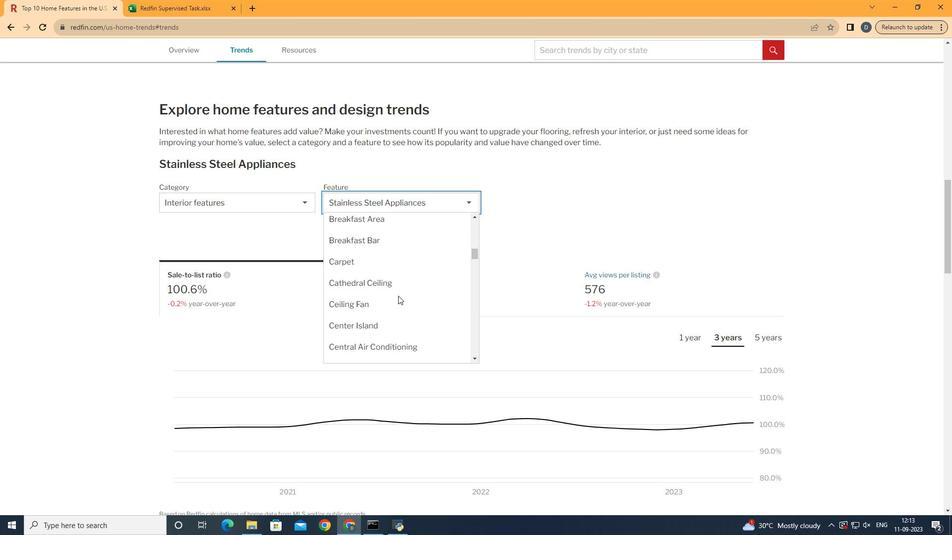 
Action: Mouse scrolled (398, 295) with delta (0, 0)
Screenshot: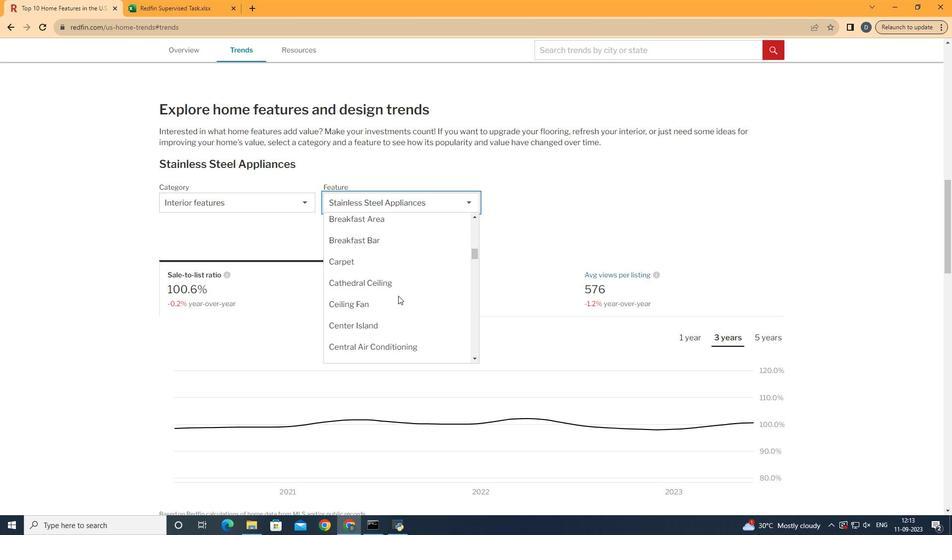 
Action: Mouse moved to (425, 291)
Screenshot: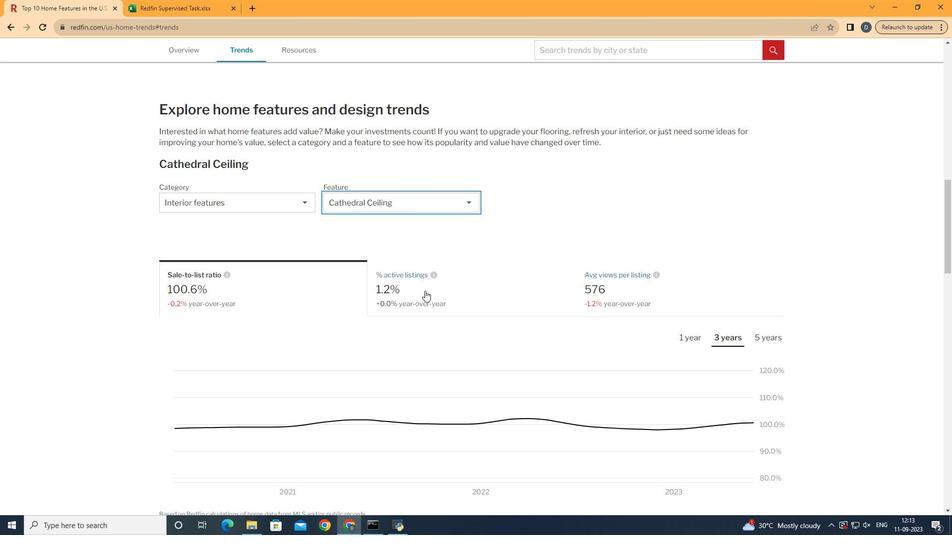 
Action: Mouse pressed left at (425, 291)
Screenshot: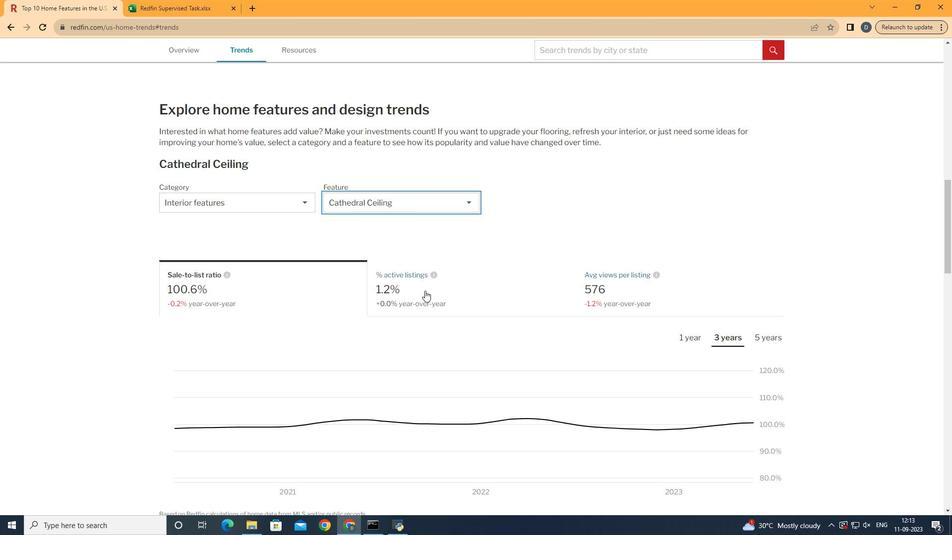 
Action: Mouse moved to (515, 240)
Screenshot: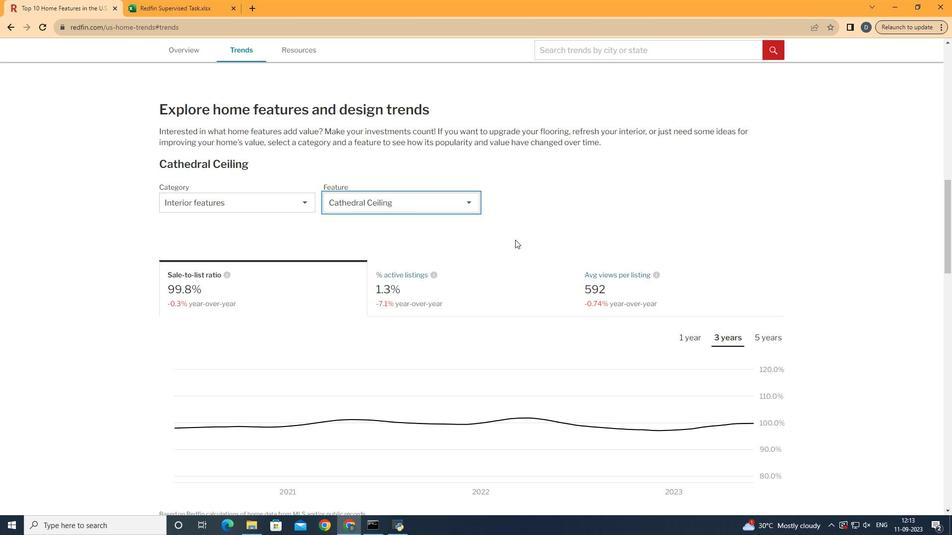 
Action: Mouse pressed left at (515, 240)
Screenshot: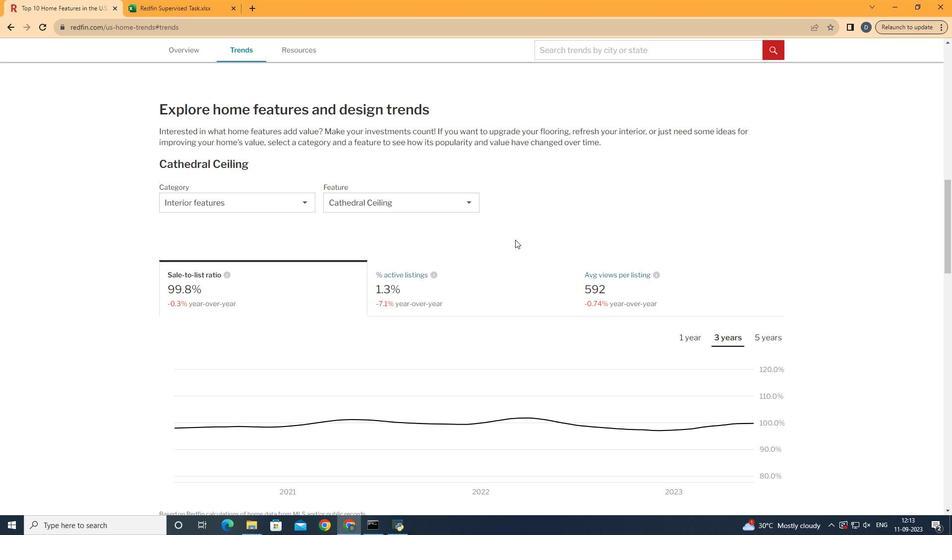 
Action: Mouse moved to (501, 283)
Screenshot: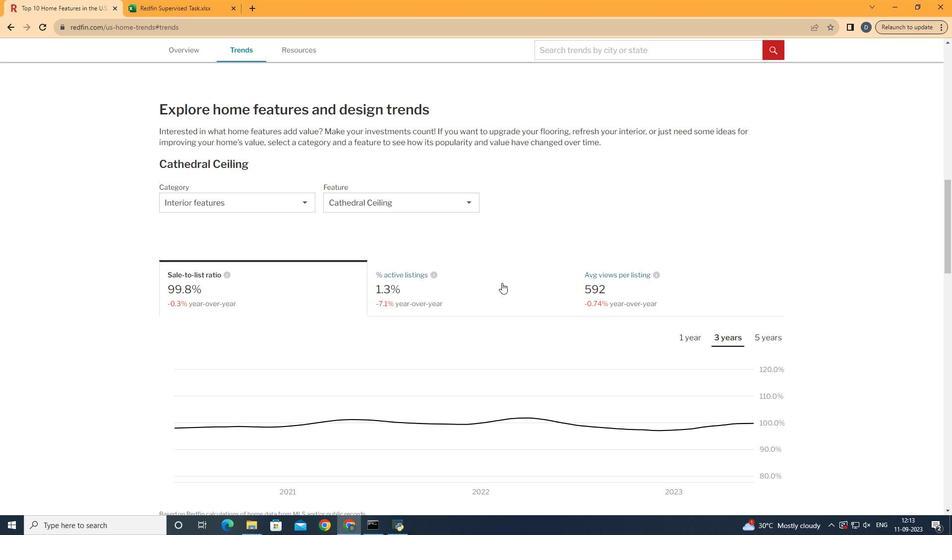 
Action: Mouse pressed left at (501, 283)
Screenshot: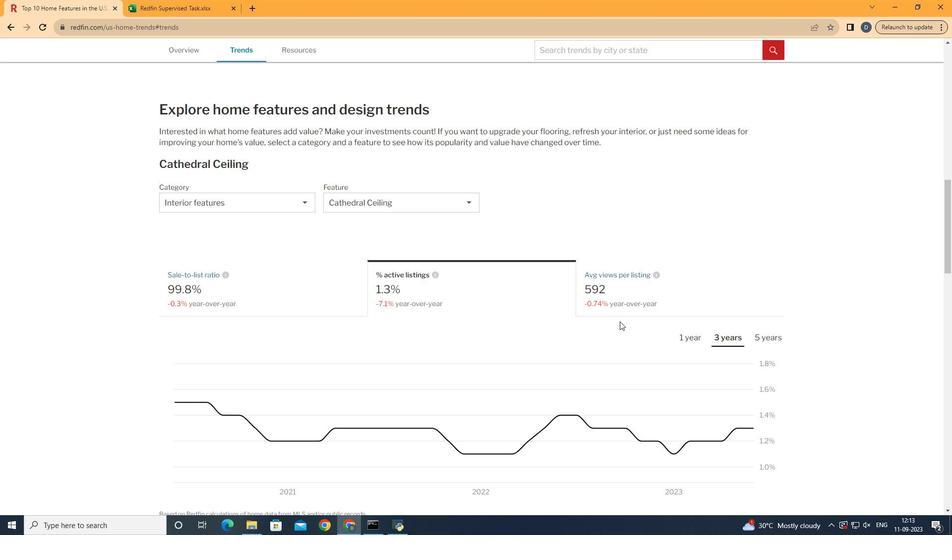 
Action: Mouse moved to (777, 335)
Screenshot: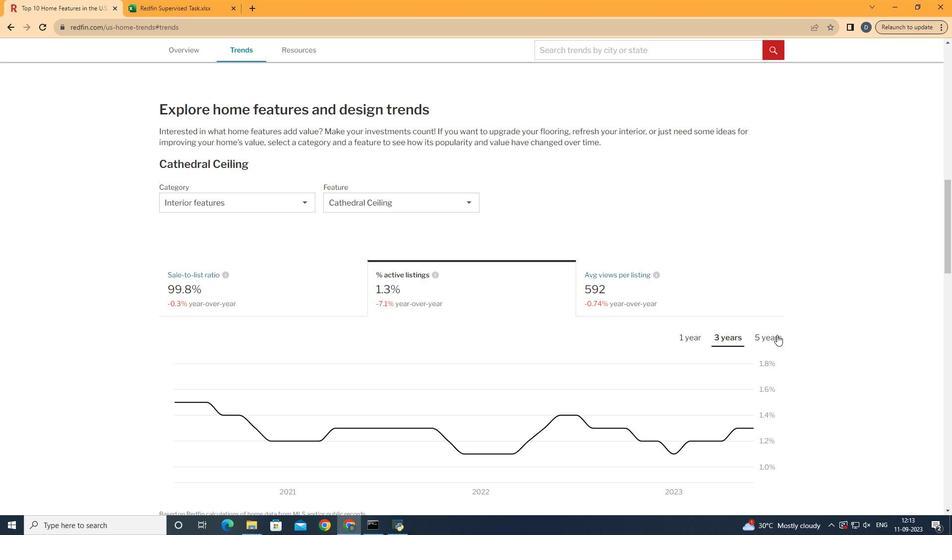 
Action: Mouse pressed left at (777, 335)
Screenshot: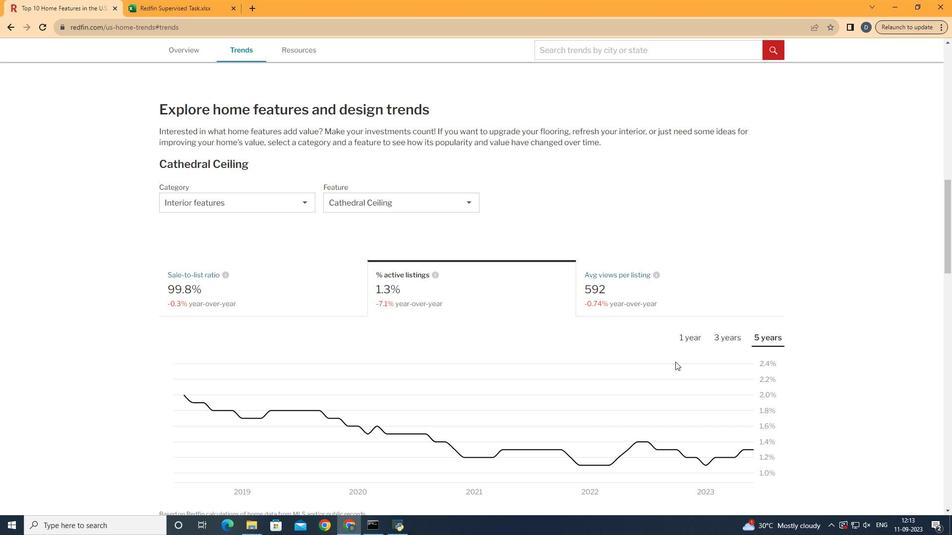 
Action: Mouse moved to (157, 404)
Screenshot: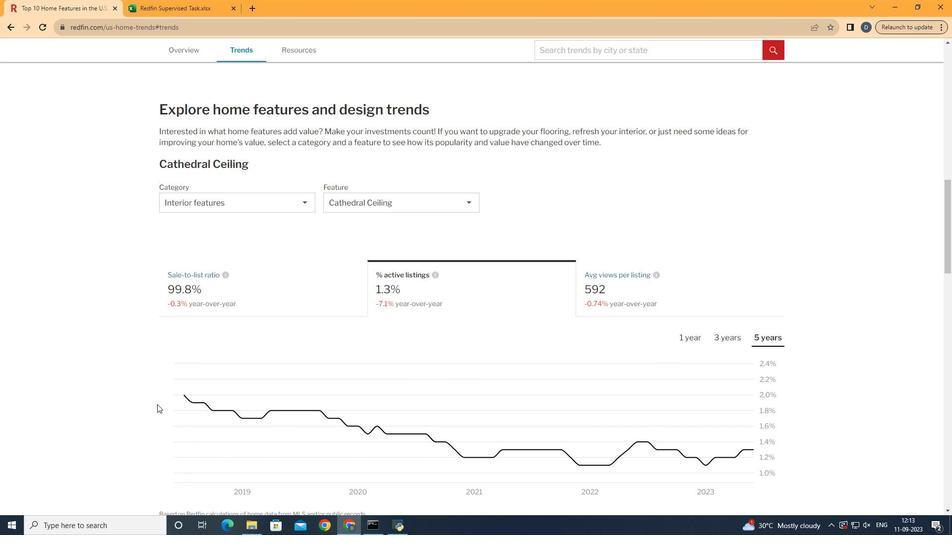 
Action: Mouse scrolled (157, 404) with delta (0, 0)
Screenshot: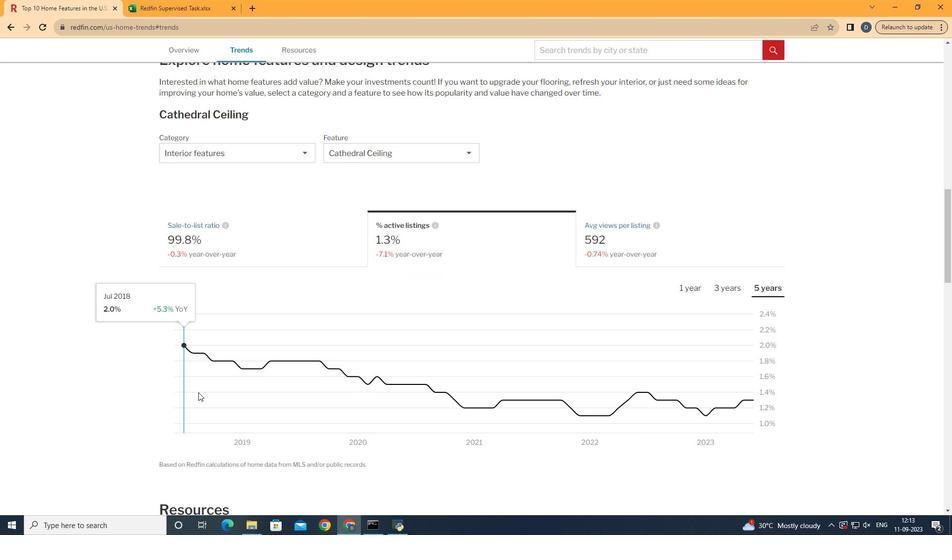
Action: Mouse moved to (792, 421)
Screenshot: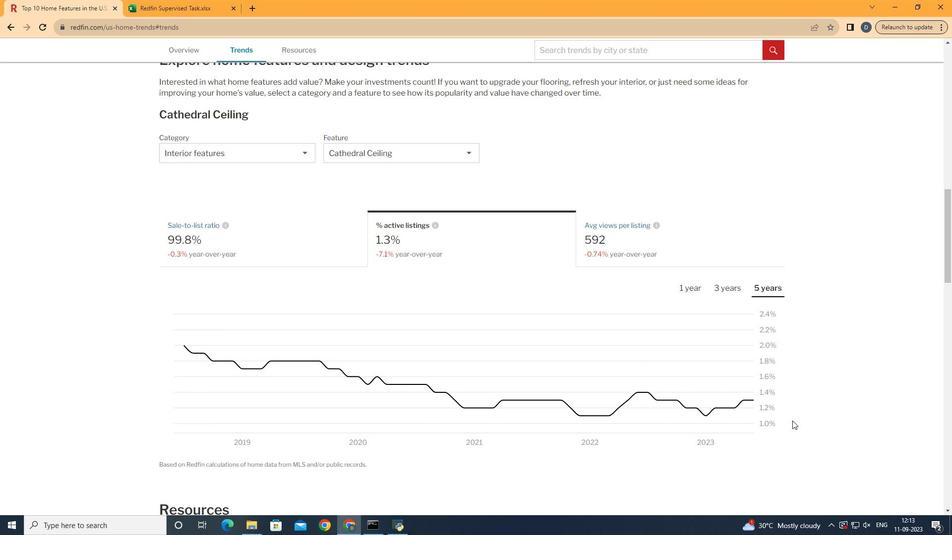 
